 Task: Search one way flight ticket for 1 adult, 1 child, 1 infant in seat in premium economy from Hibbing: Range Regional Airport (was Chisholm-hibbing Airport) to Raleigh: Raleigh-durham International Airport on 8-5-2023. Choice of flights is Delta. Number of bags: 6 checked bags. Price is upto 76000. Outbound departure time preference is 20:00.
Action: Mouse moved to (305, 262)
Screenshot: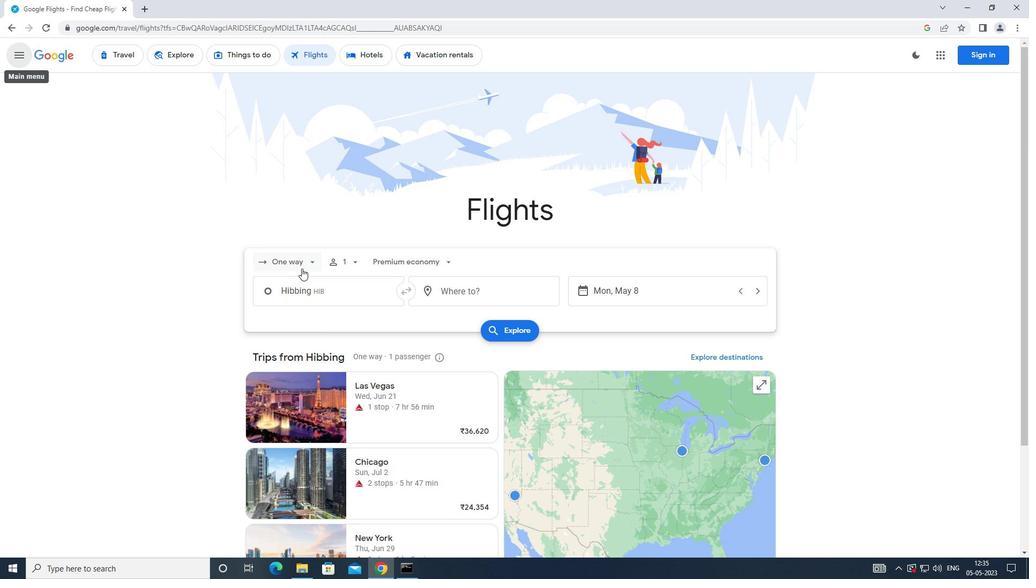 
Action: Mouse pressed left at (305, 262)
Screenshot: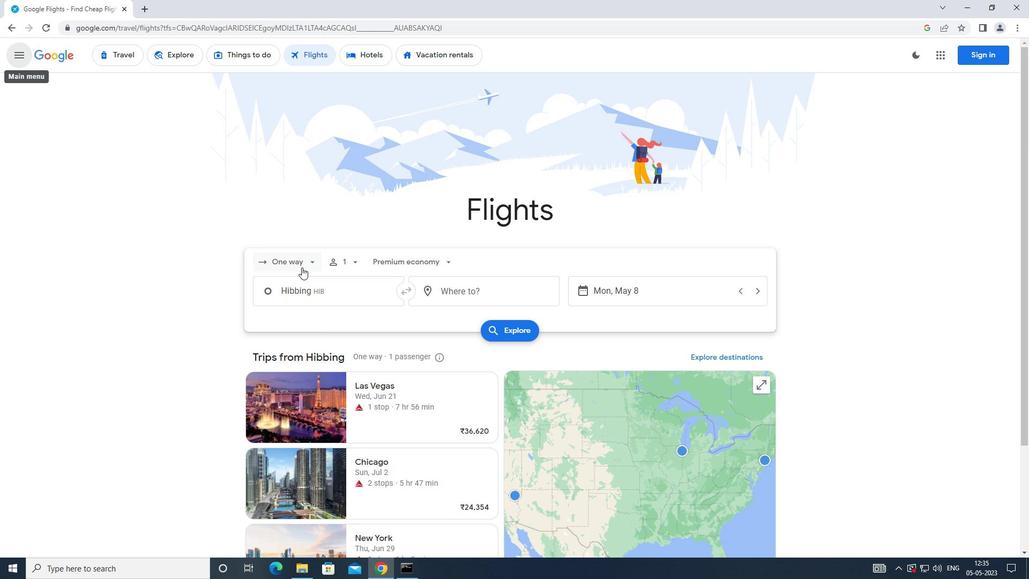 
Action: Mouse moved to (314, 310)
Screenshot: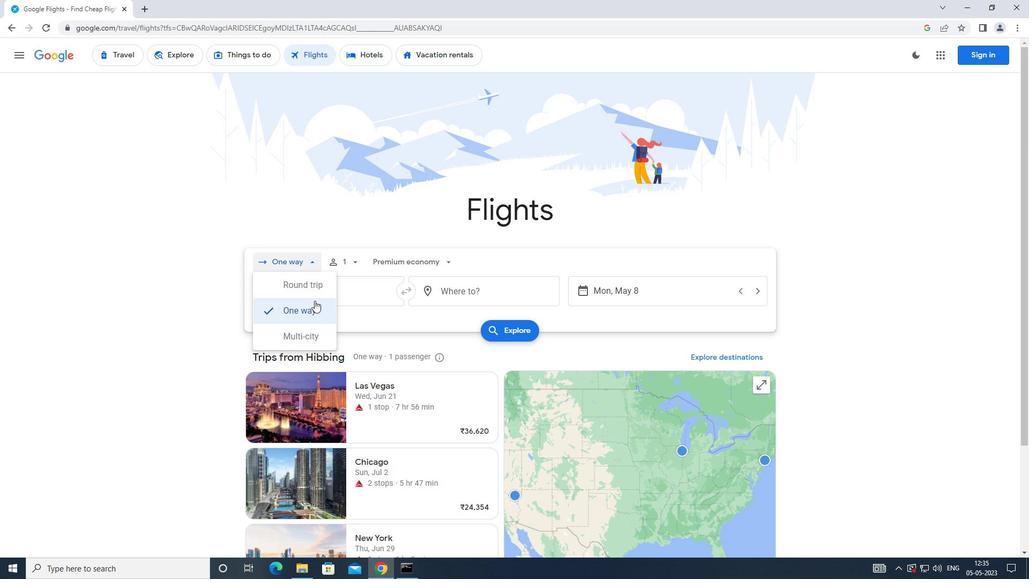 
Action: Mouse pressed left at (314, 310)
Screenshot: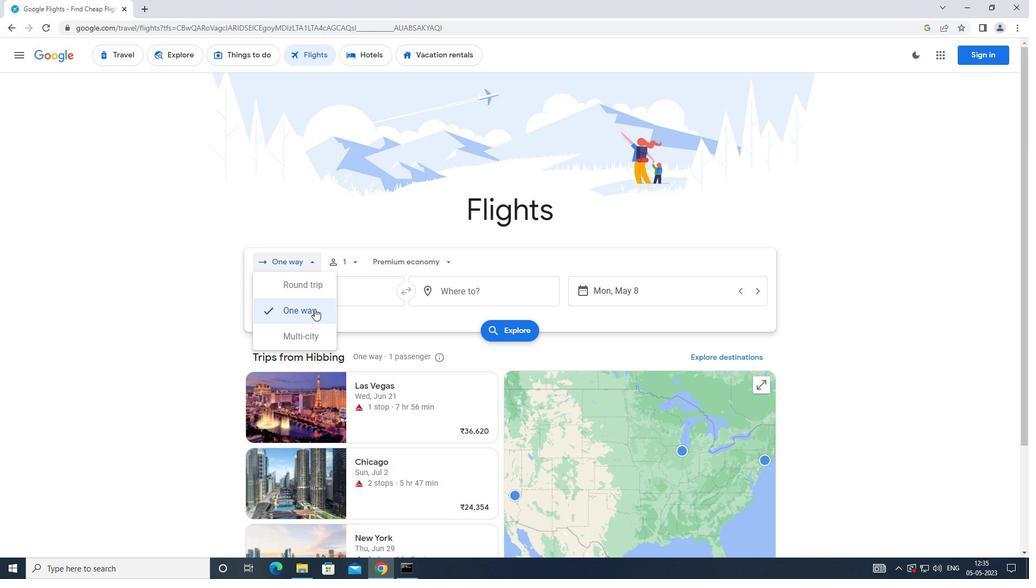
Action: Mouse moved to (346, 255)
Screenshot: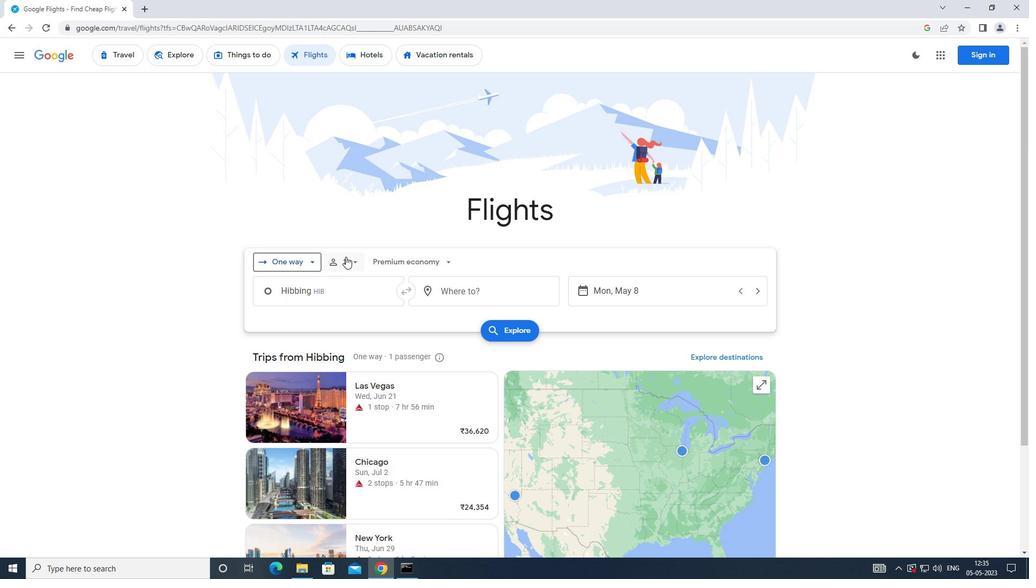 
Action: Mouse pressed left at (346, 255)
Screenshot: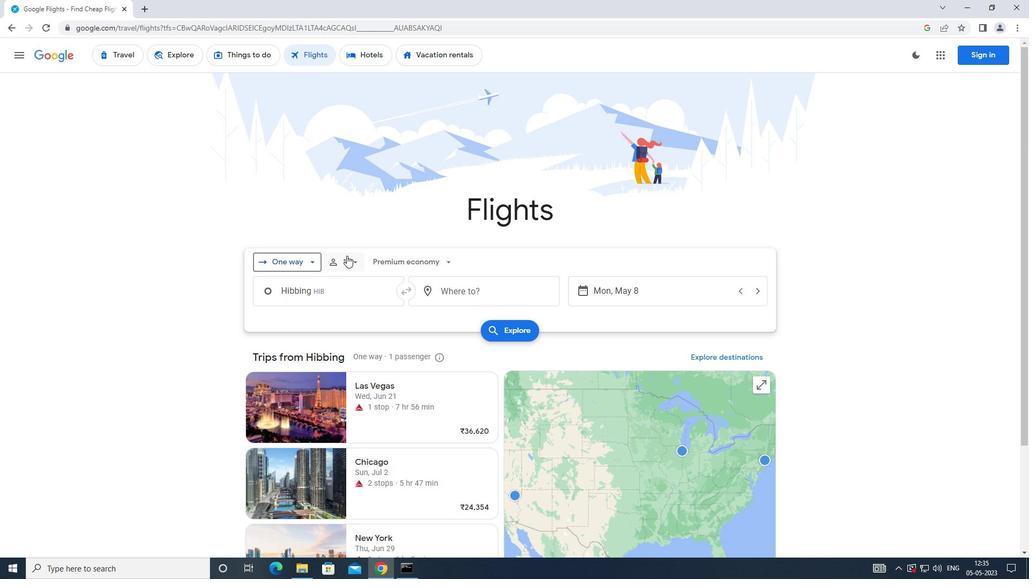 
Action: Mouse moved to (427, 318)
Screenshot: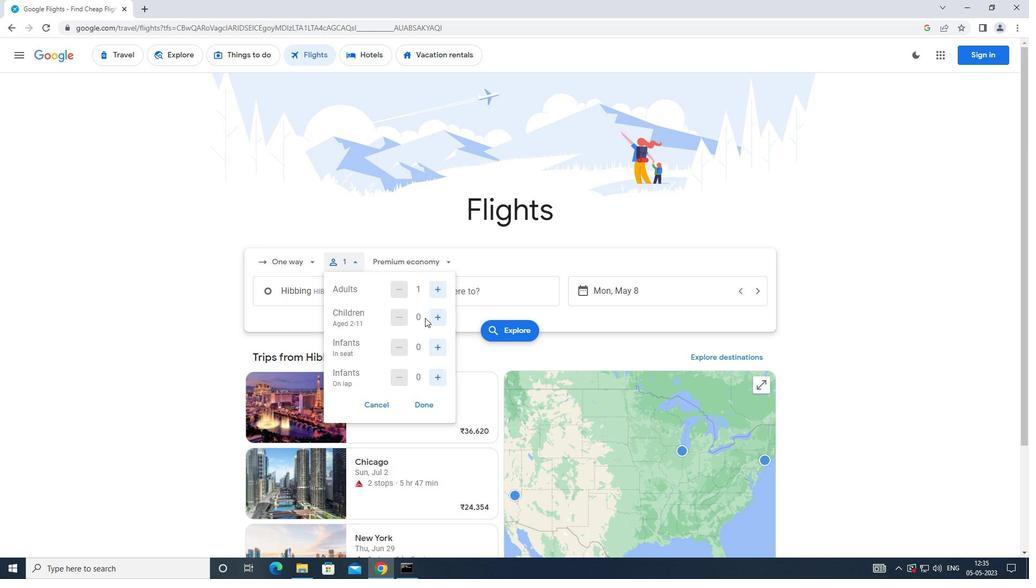 
Action: Mouse pressed left at (427, 318)
Screenshot: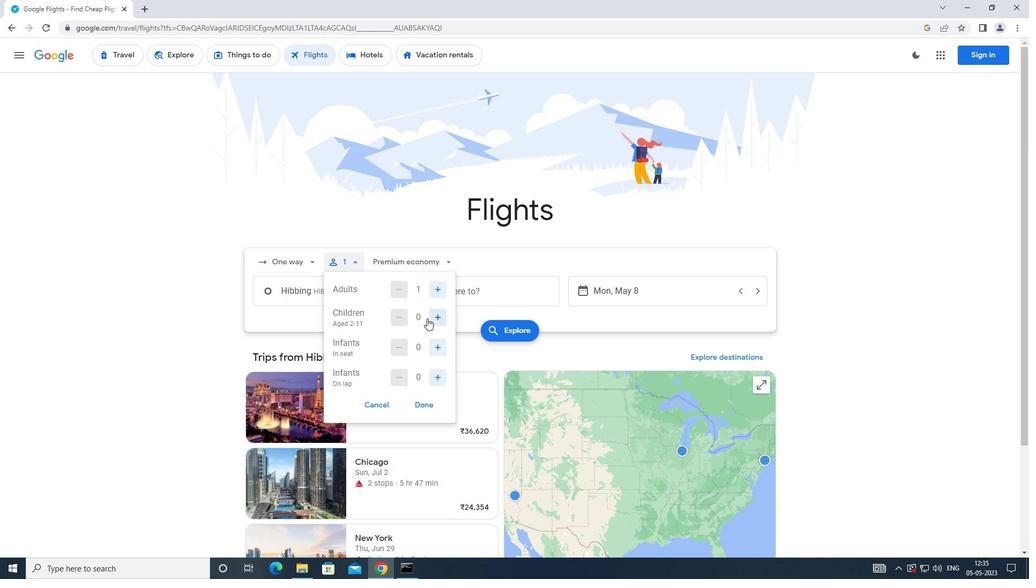 
Action: Mouse moved to (438, 341)
Screenshot: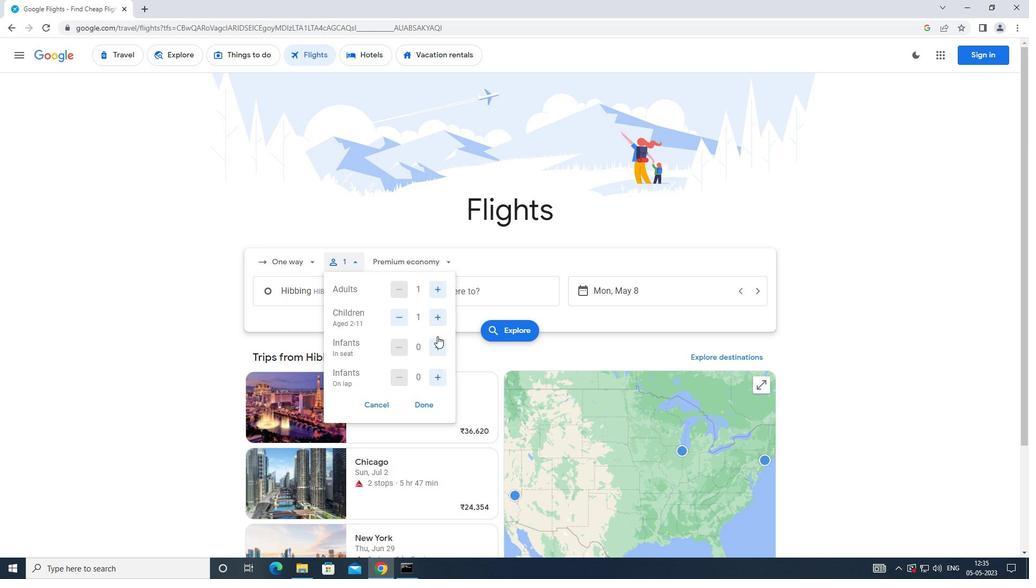 
Action: Mouse pressed left at (438, 341)
Screenshot: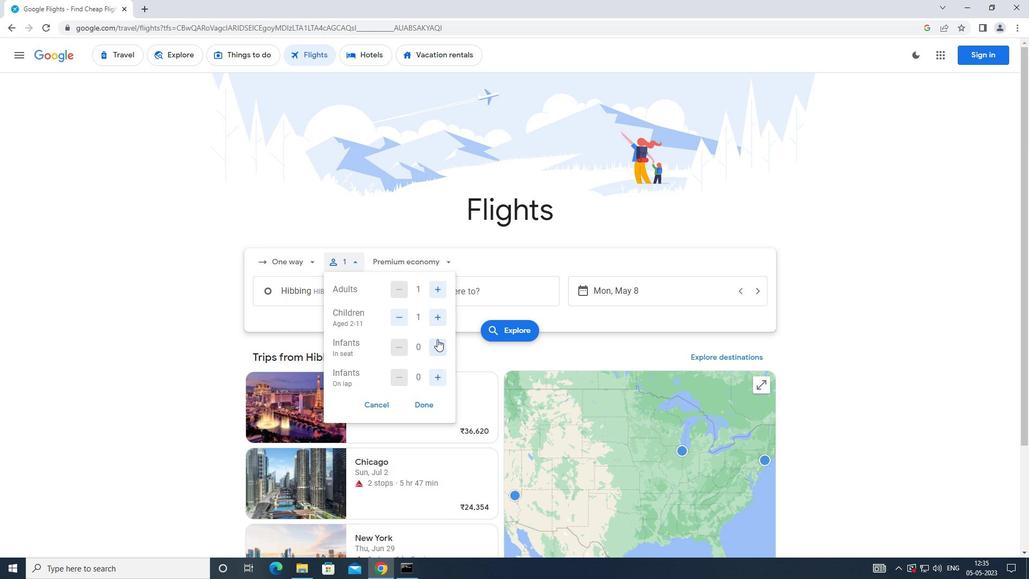 
Action: Mouse moved to (420, 407)
Screenshot: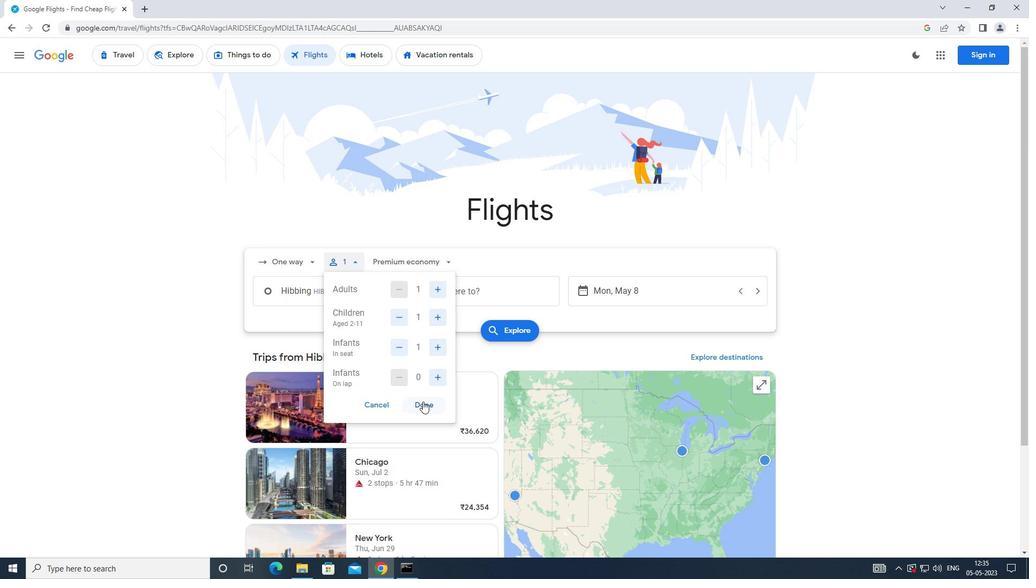
Action: Mouse pressed left at (420, 407)
Screenshot: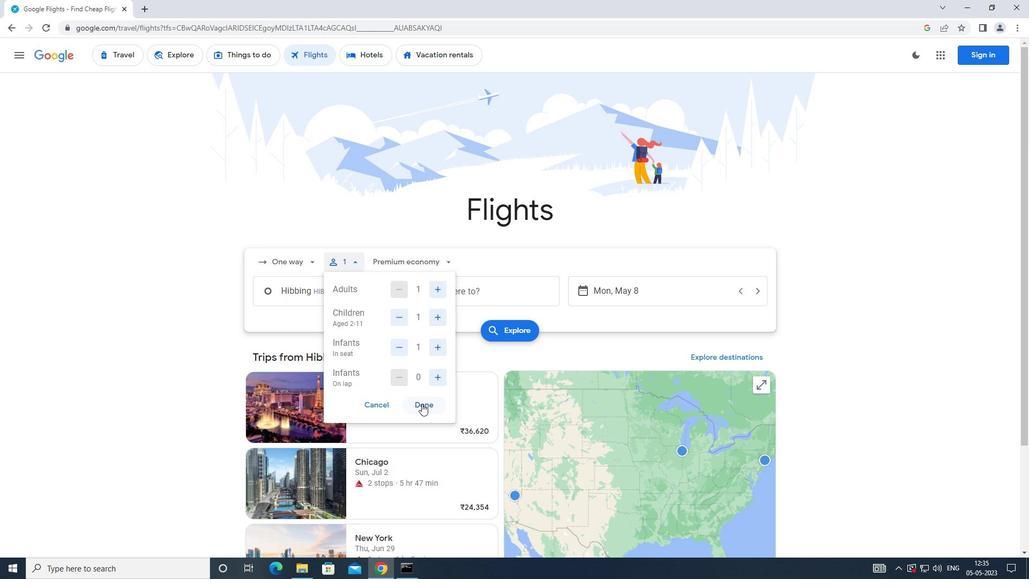 
Action: Mouse moved to (410, 253)
Screenshot: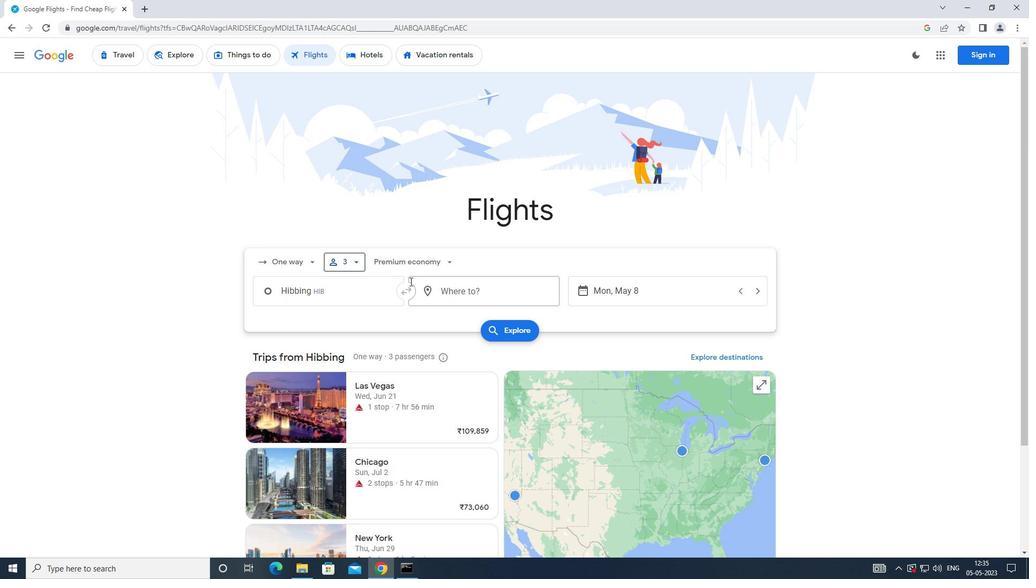 
Action: Mouse pressed left at (410, 253)
Screenshot: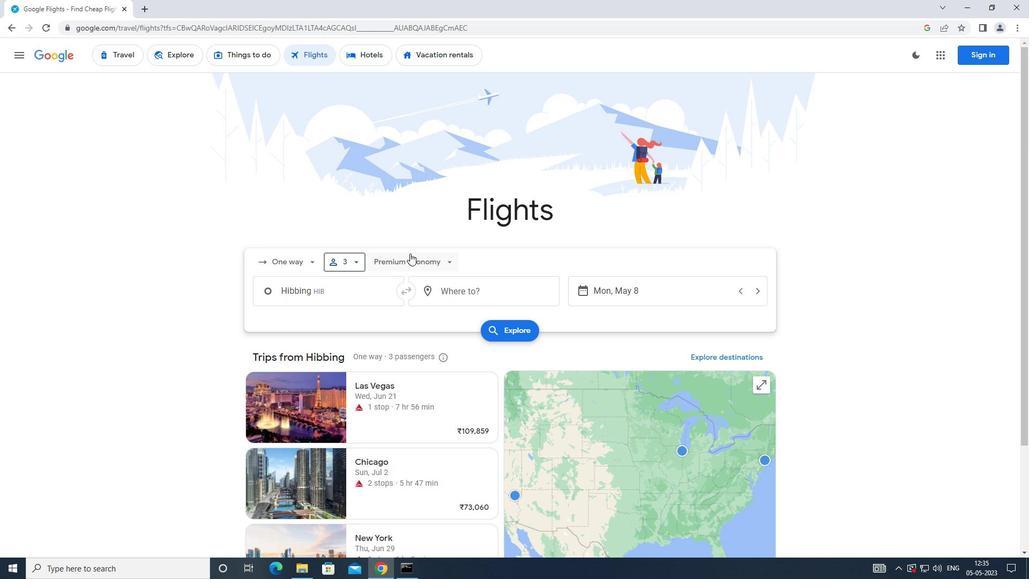 
Action: Mouse moved to (425, 309)
Screenshot: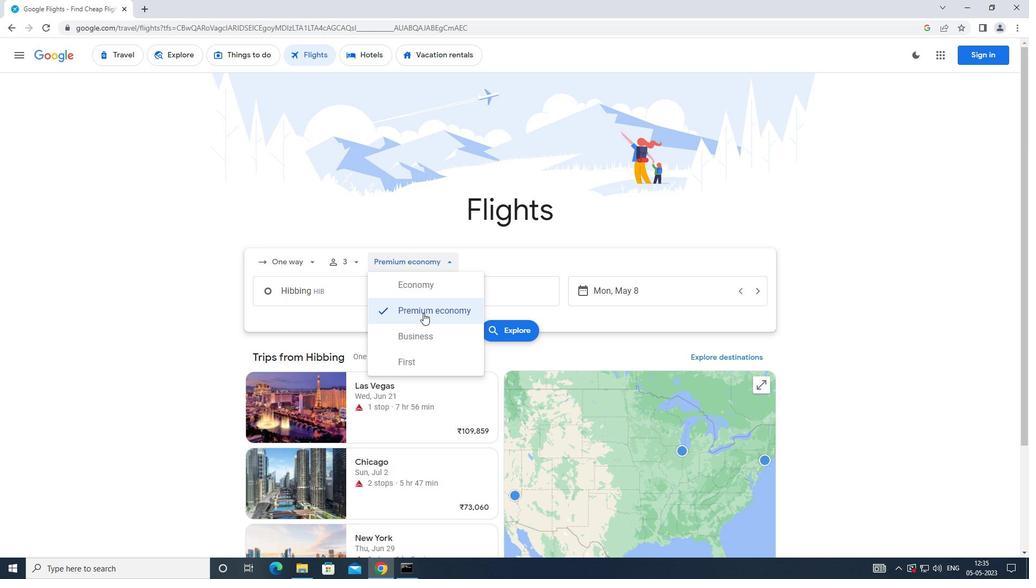
Action: Mouse pressed left at (425, 309)
Screenshot: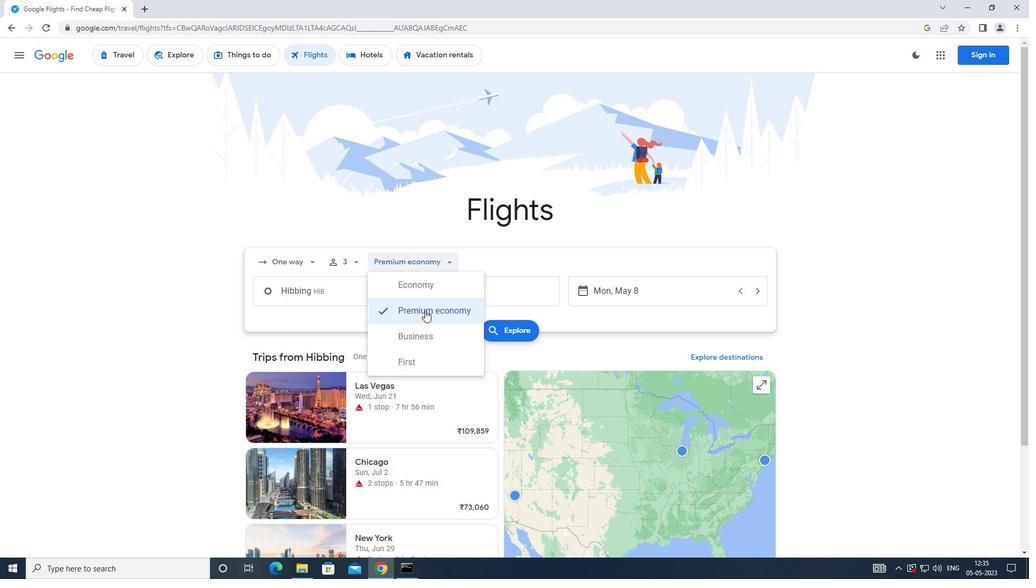 
Action: Mouse moved to (348, 288)
Screenshot: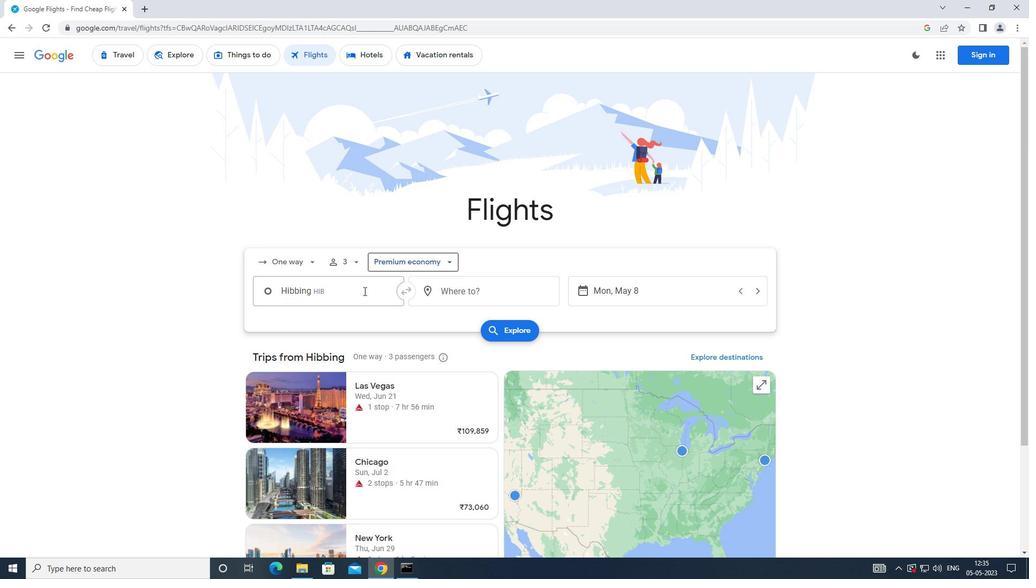 
Action: Mouse pressed left at (348, 288)
Screenshot: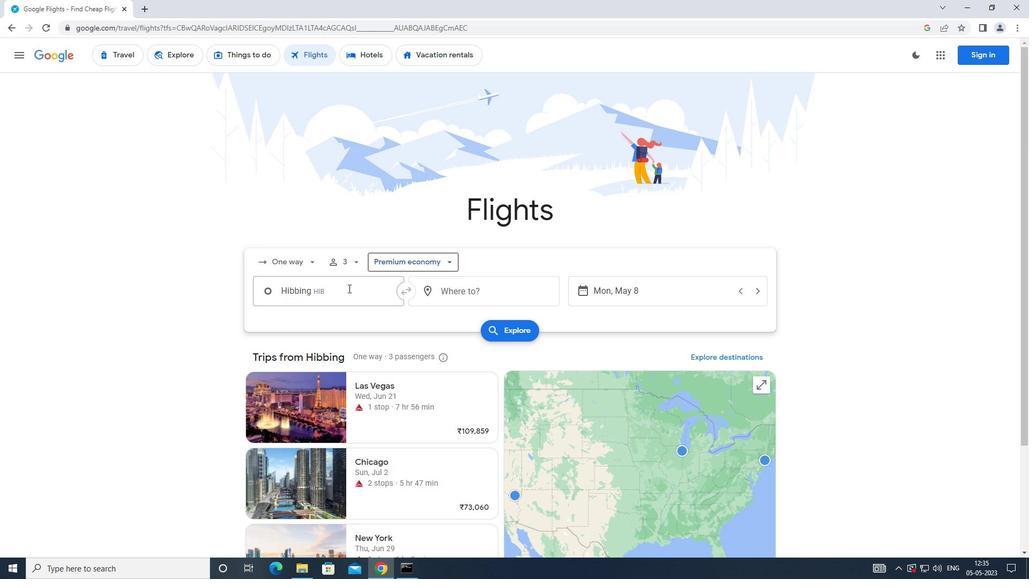 
Action: Mouse moved to (347, 288)
Screenshot: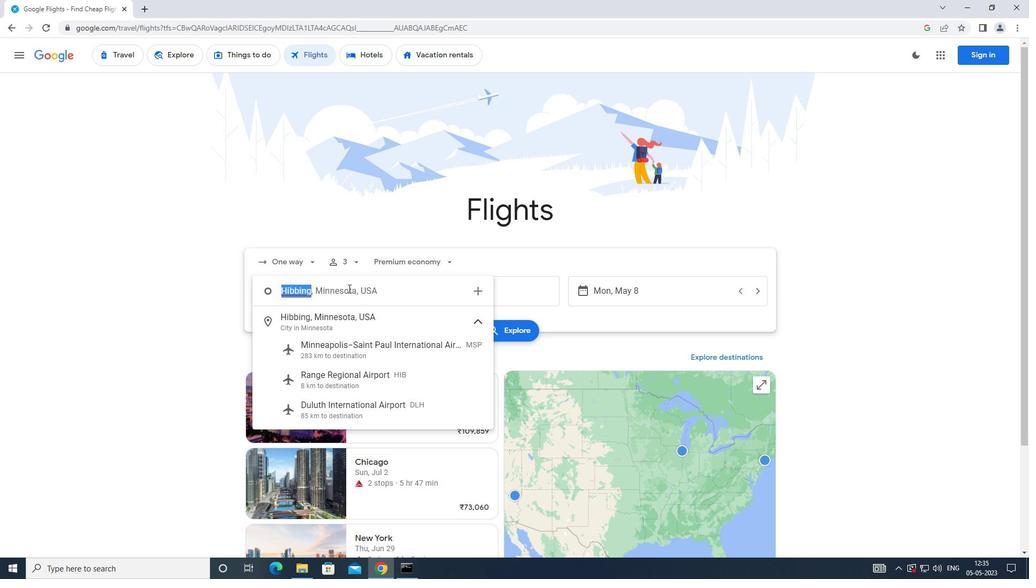 
Action: Key pressed <Key.caps_lock>r<Key.caps_lock>ange
Screenshot: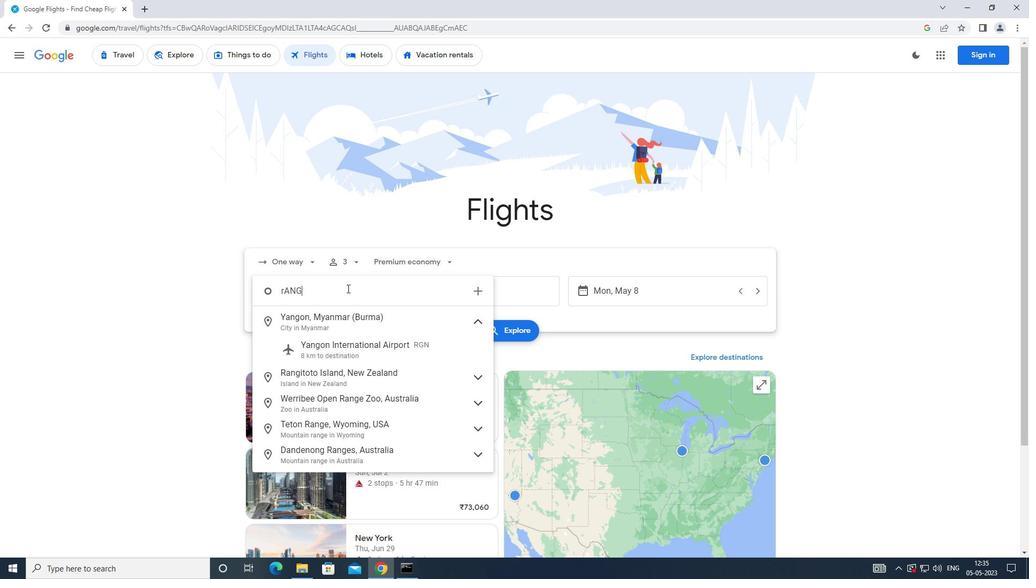 
Action: Mouse moved to (344, 457)
Screenshot: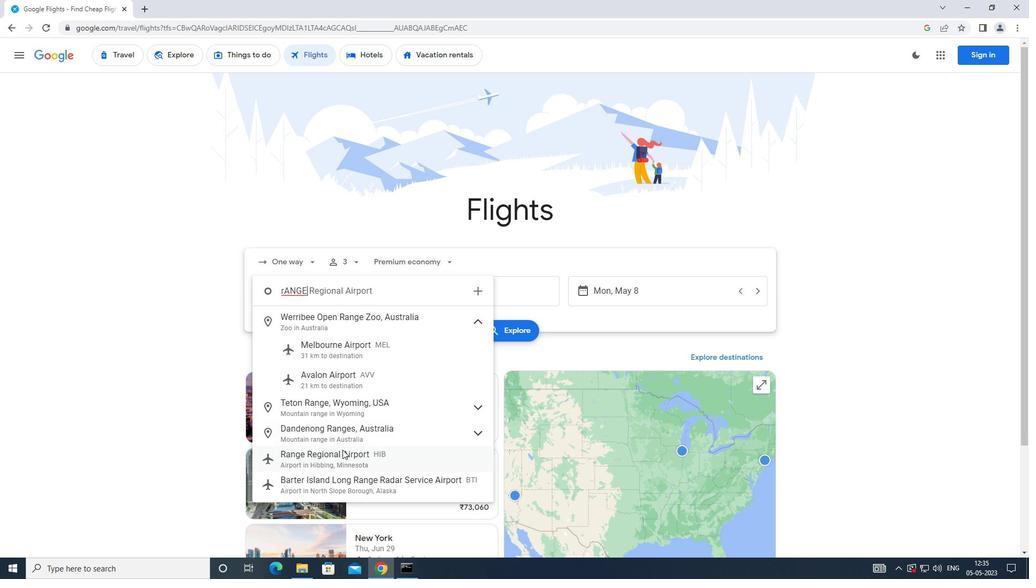 
Action: Mouse pressed left at (344, 457)
Screenshot: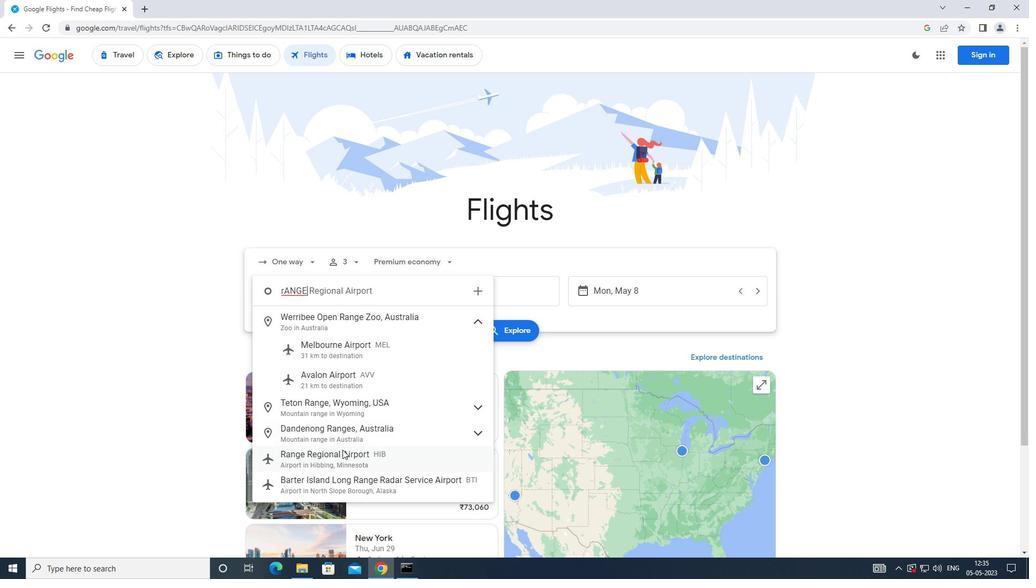 
Action: Mouse moved to (455, 295)
Screenshot: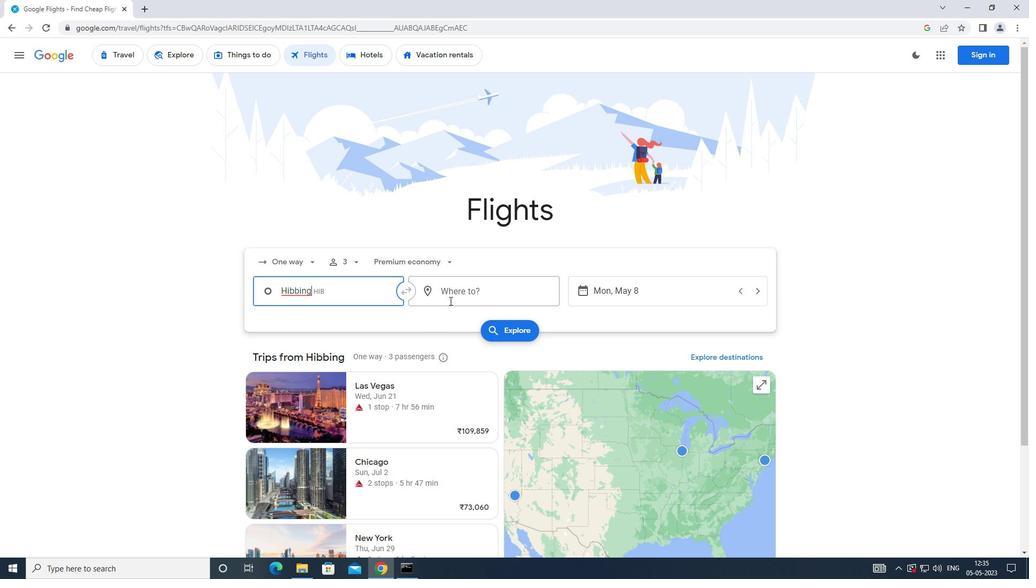 
Action: Mouse pressed left at (455, 295)
Screenshot: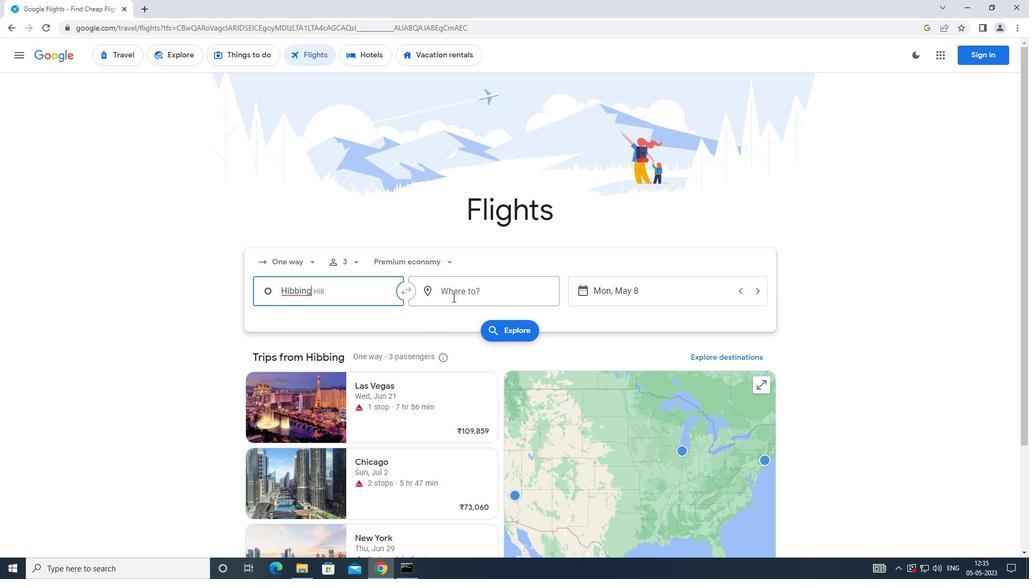
Action: Mouse moved to (441, 308)
Screenshot: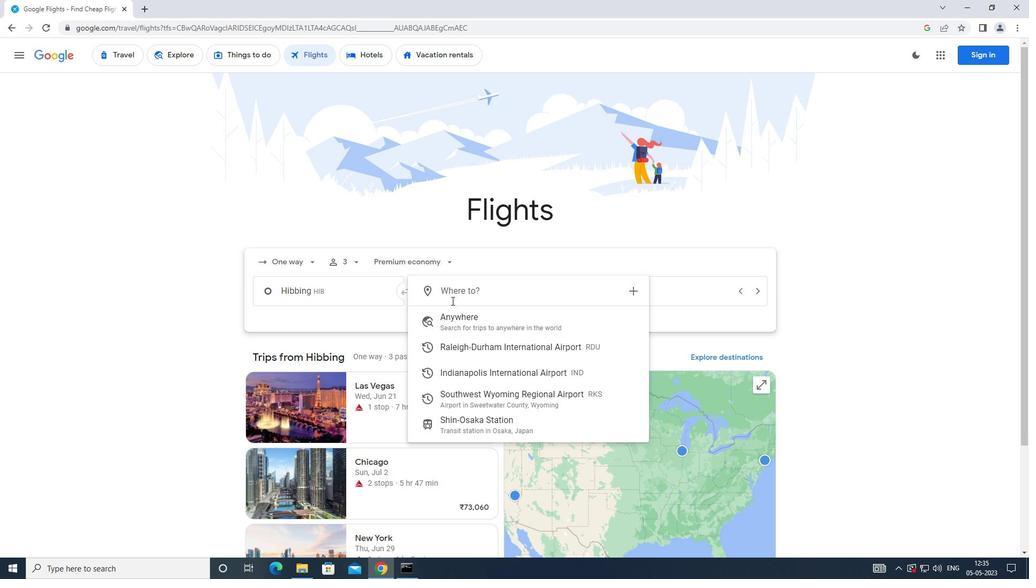 
Action: Key pressed <Key.caps_lock>r<Key.caps_lock>aleigh
Screenshot: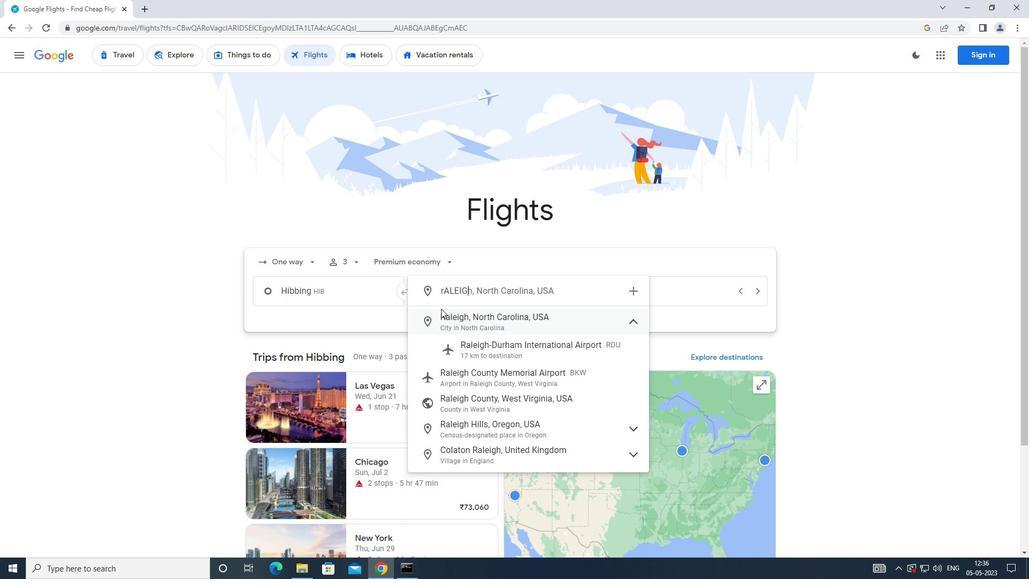 
Action: Mouse moved to (471, 349)
Screenshot: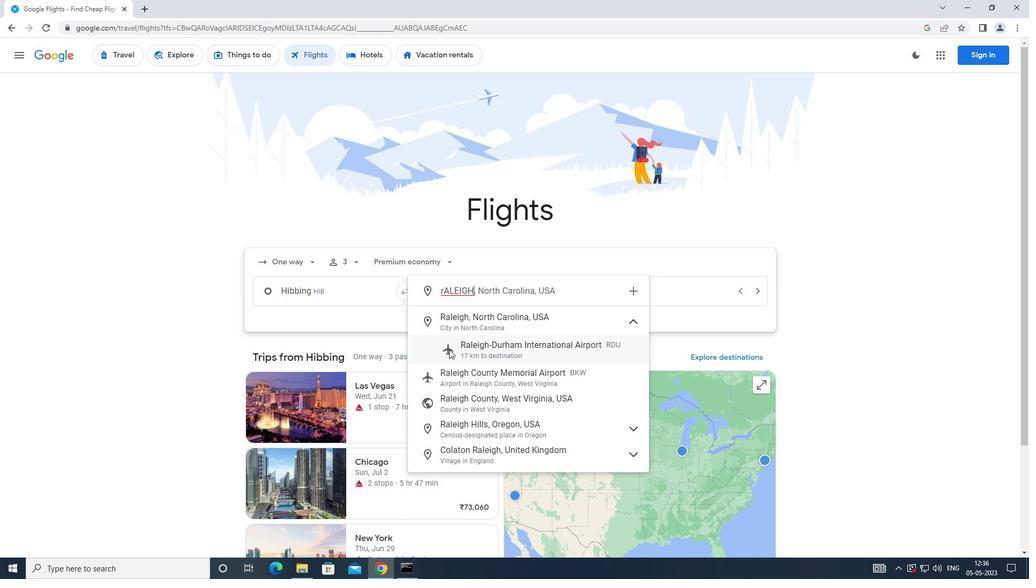 
Action: Mouse pressed left at (471, 349)
Screenshot: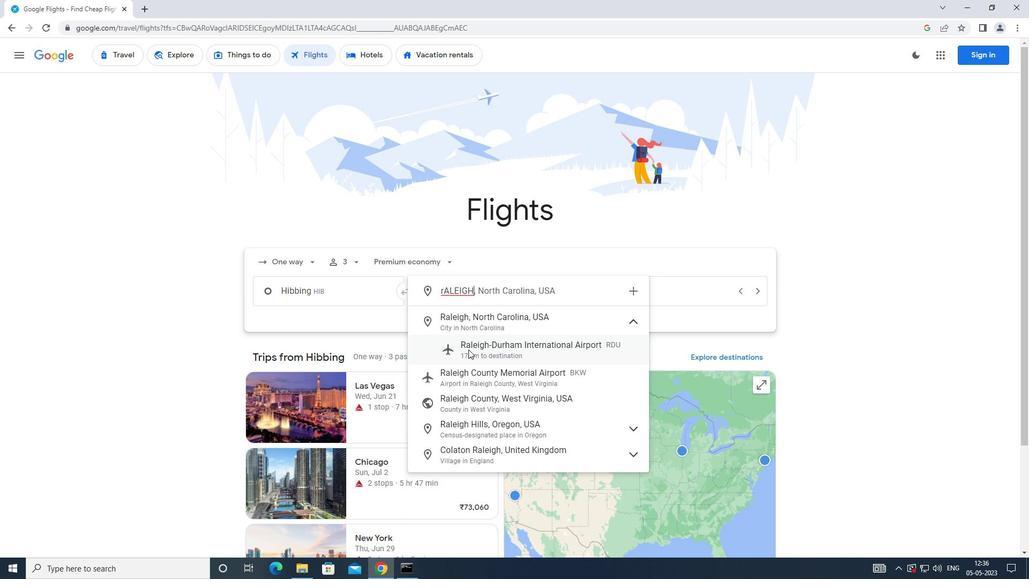 
Action: Mouse moved to (599, 297)
Screenshot: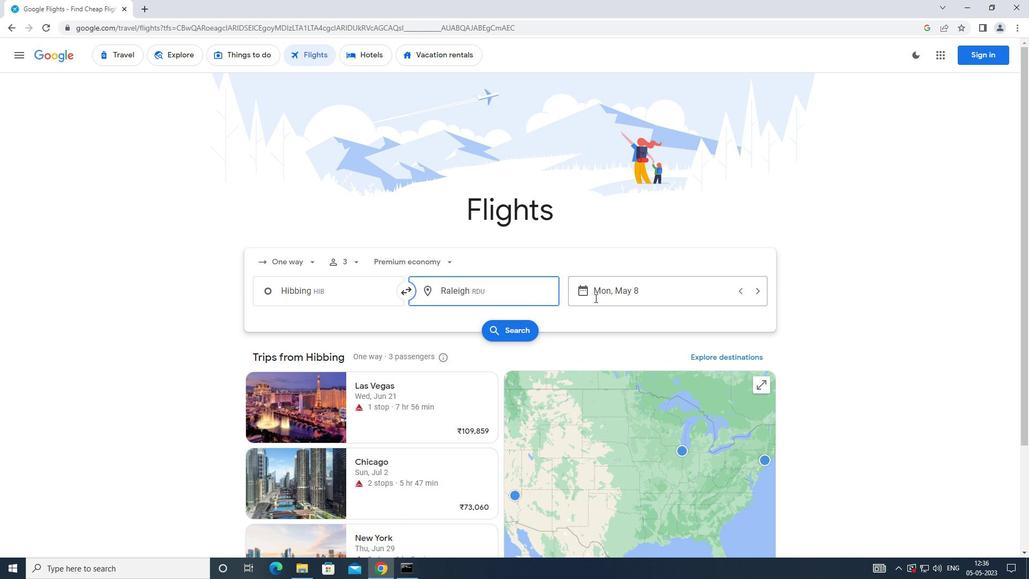 
Action: Mouse pressed left at (599, 297)
Screenshot: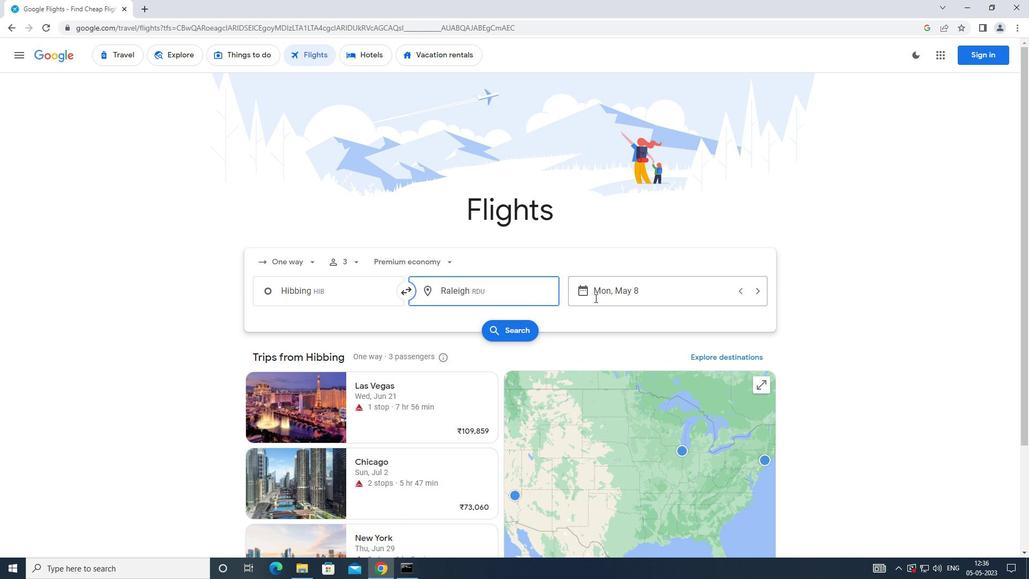 
Action: Mouse moved to (419, 391)
Screenshot: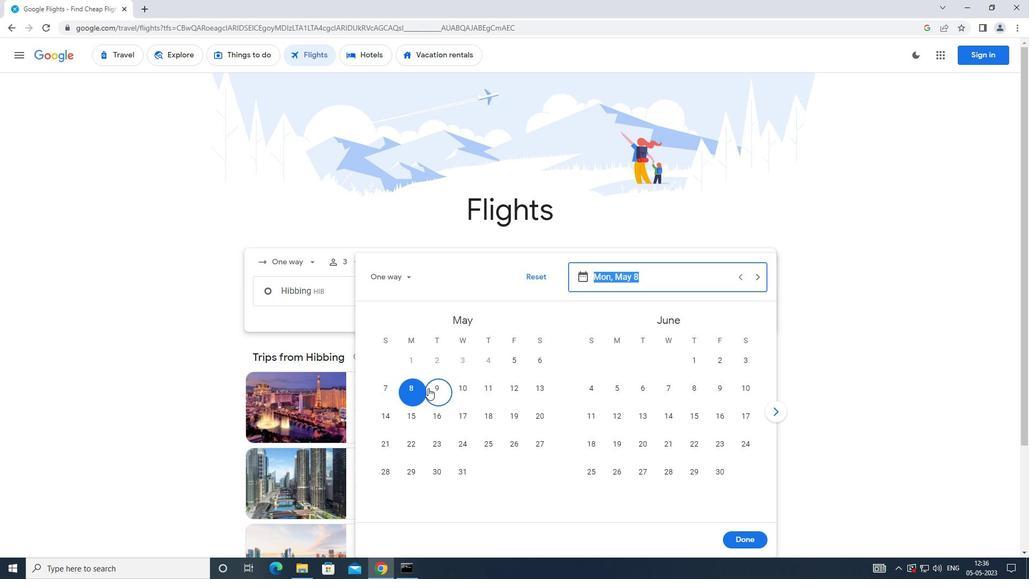 
Action: Mouse pressed left at (419, 391)
Screenshot: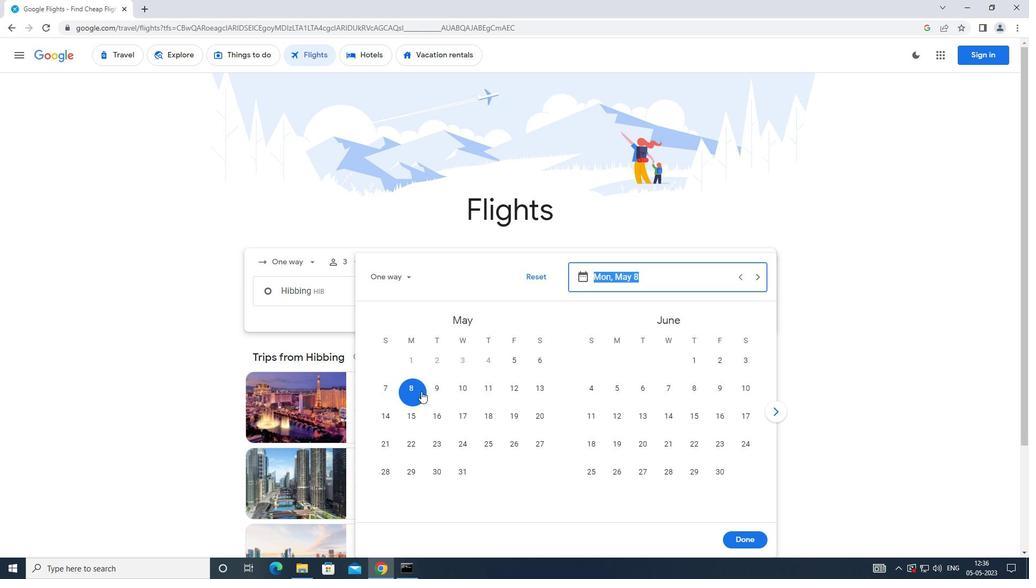 
Action: Mouse moved to (736, 532)
Screenshot: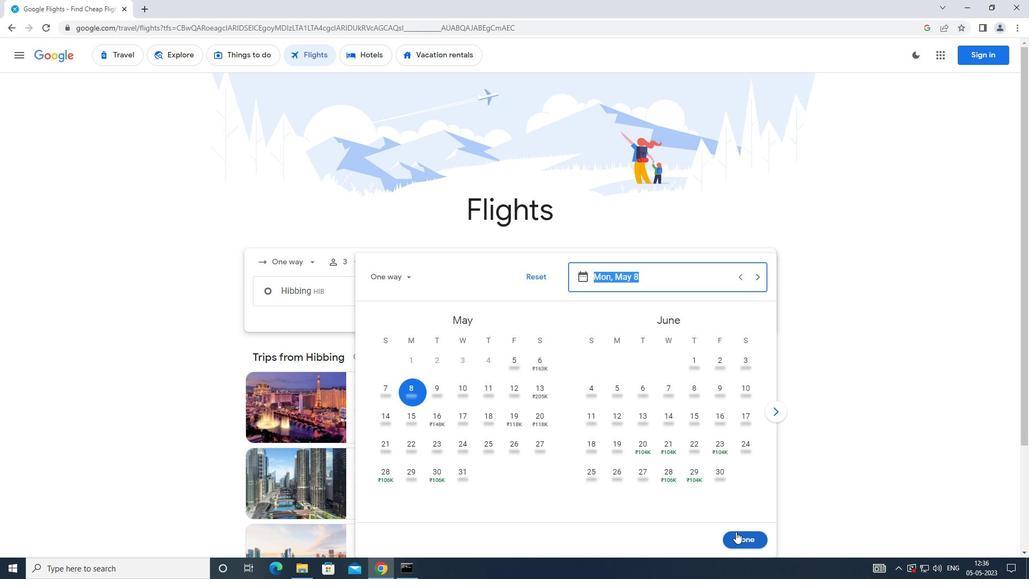 
Action: Mouse pressed left at (736, 532)
Screenshot: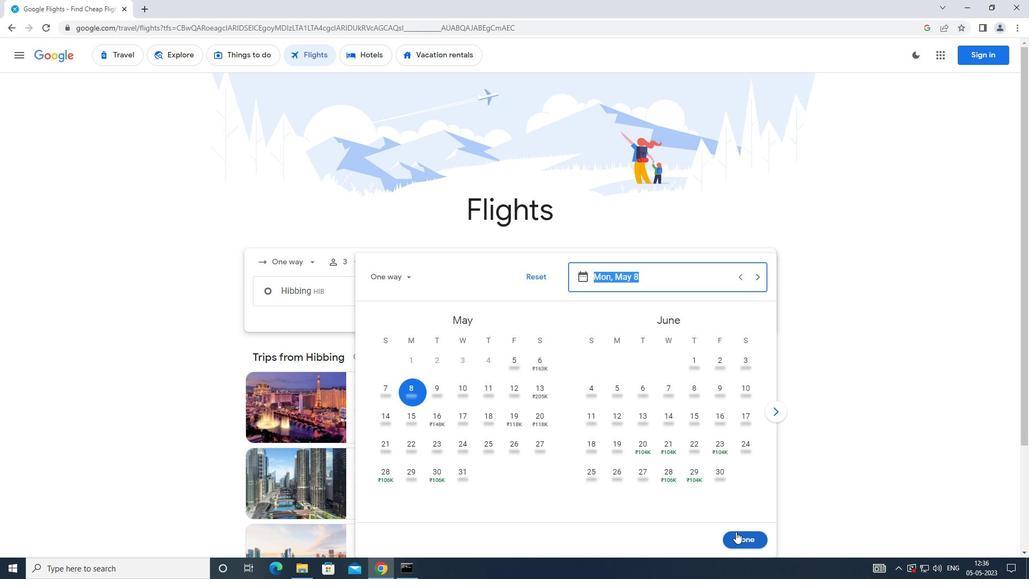 
Action: Mouse moved to (506, 327)
Screenshot: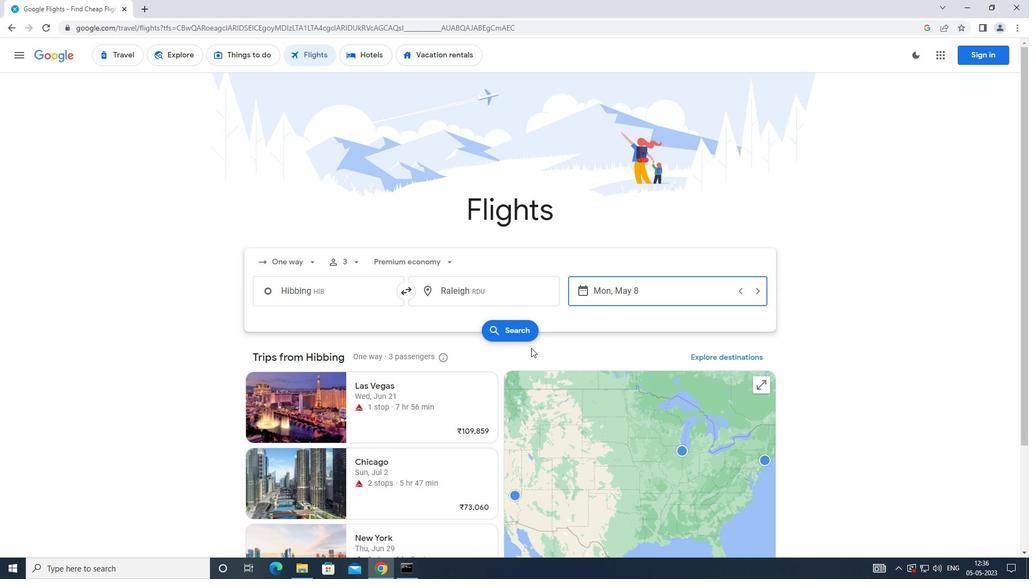 
Action: Mouse pressed left at (506, 327)
Screenshot: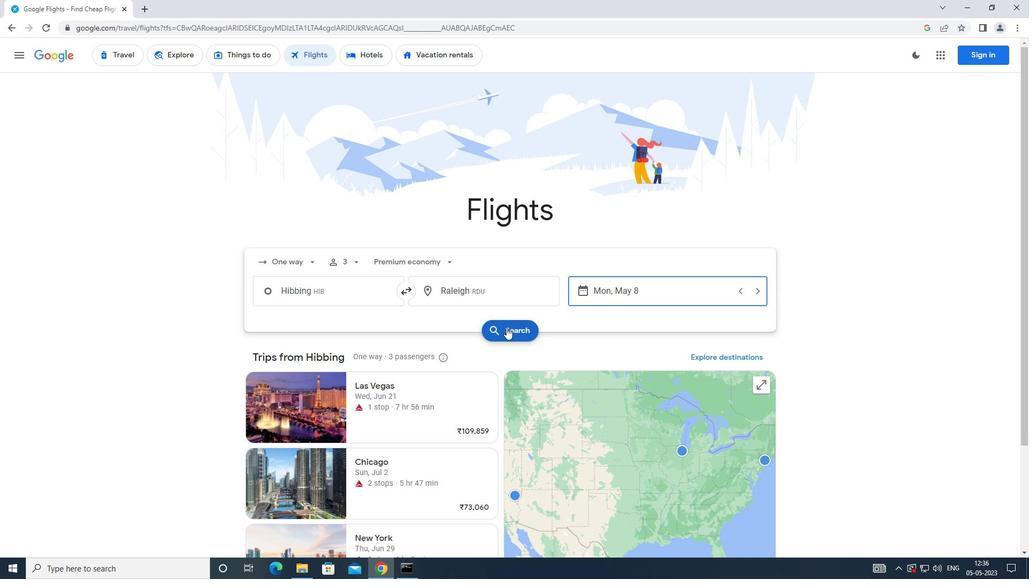 
Action: Mouse moved to (258, 149)
Screenshot: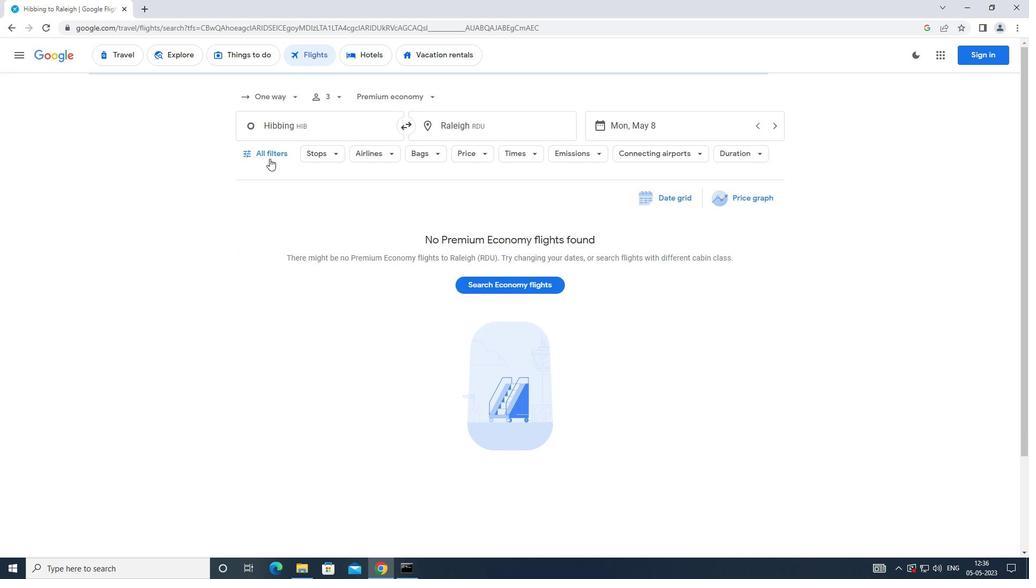 
Action: Mouse pressed left at (258, 149)
Screenshot: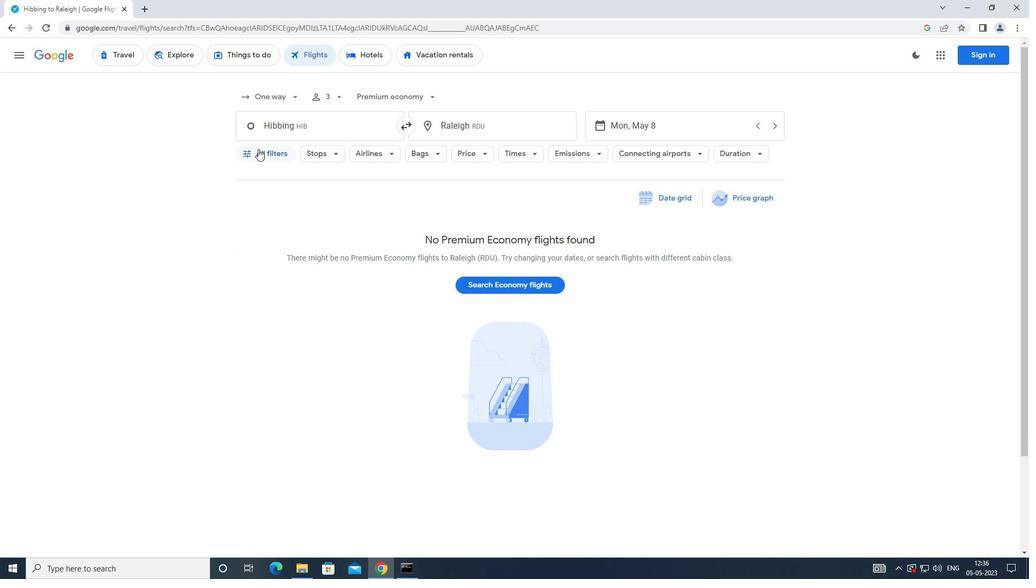 
Action: Mouse moved to (395, 381)
Screenshot: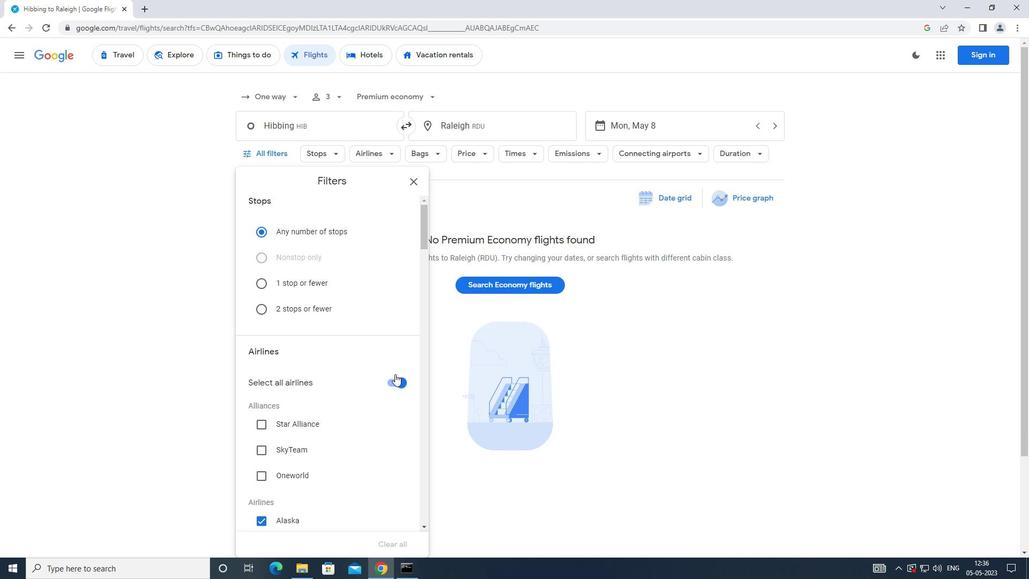 
Action: Mouse pressed left at (395, 381)
Screenshot: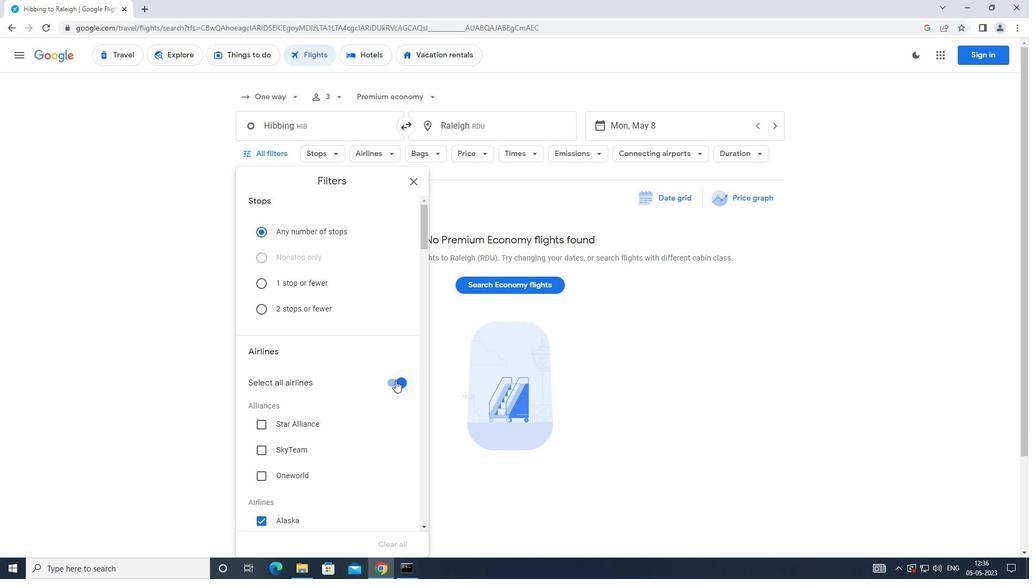 
Action: Mouse moved to (360, 341)
Screenshot: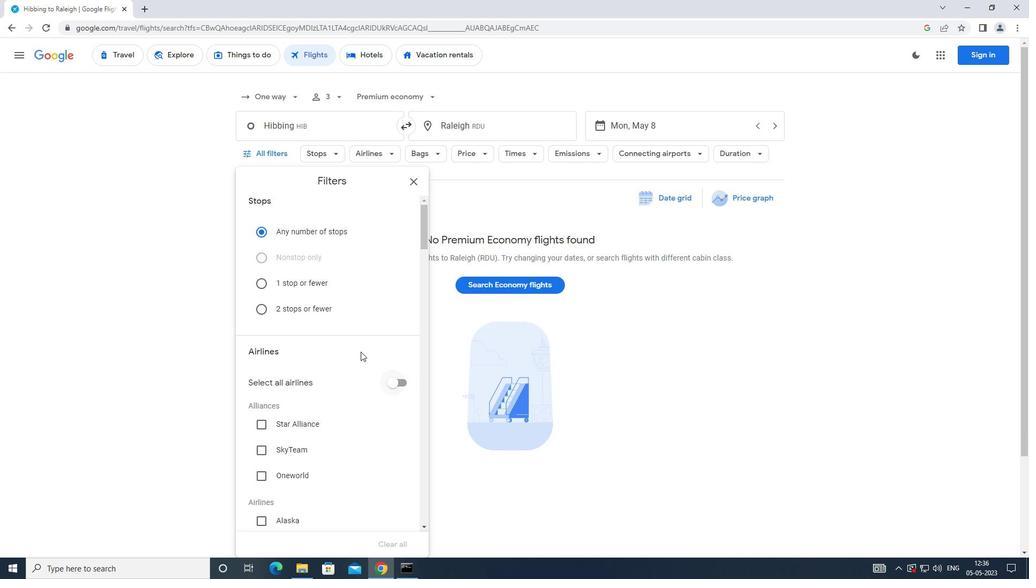 
Action: Mouse scrolled (360, 340) with delta (0, 0)
Screenshot: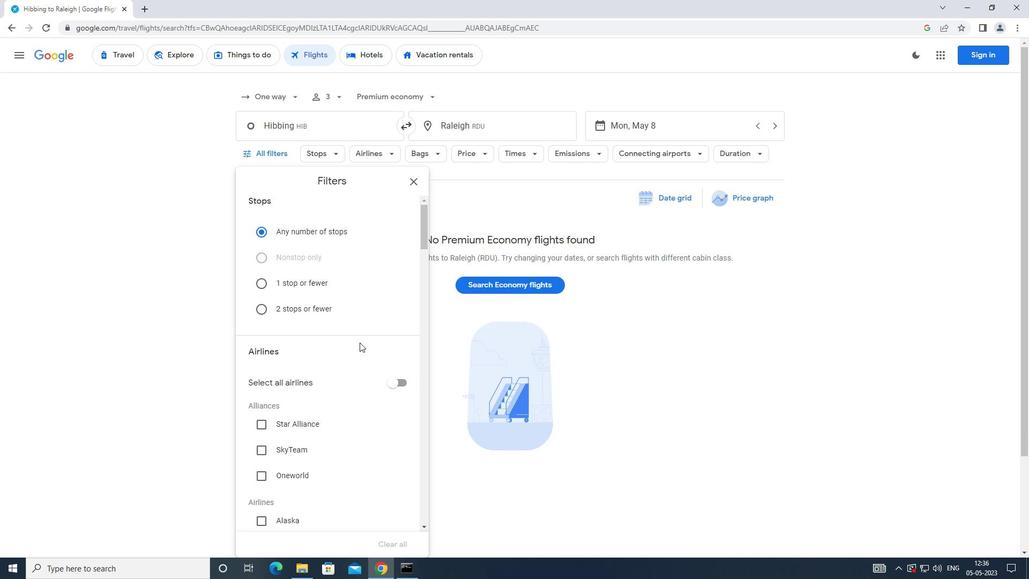 
Action: Mouse scrolled (360, 340) with delta (0, 0)
Screenshot: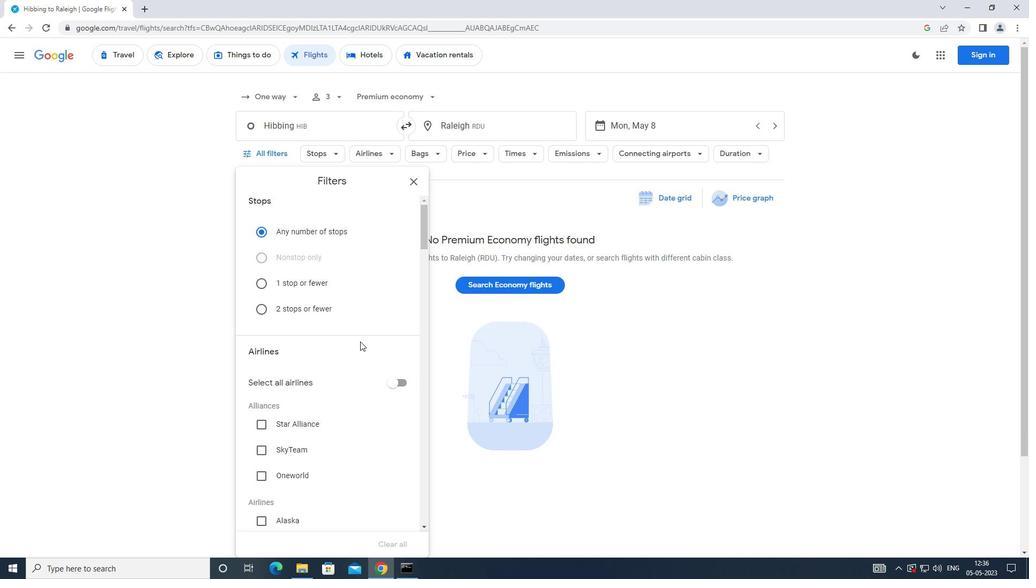 
Action: Mouse scrolled (360, 340) with delta (0, 0)
Screenshot: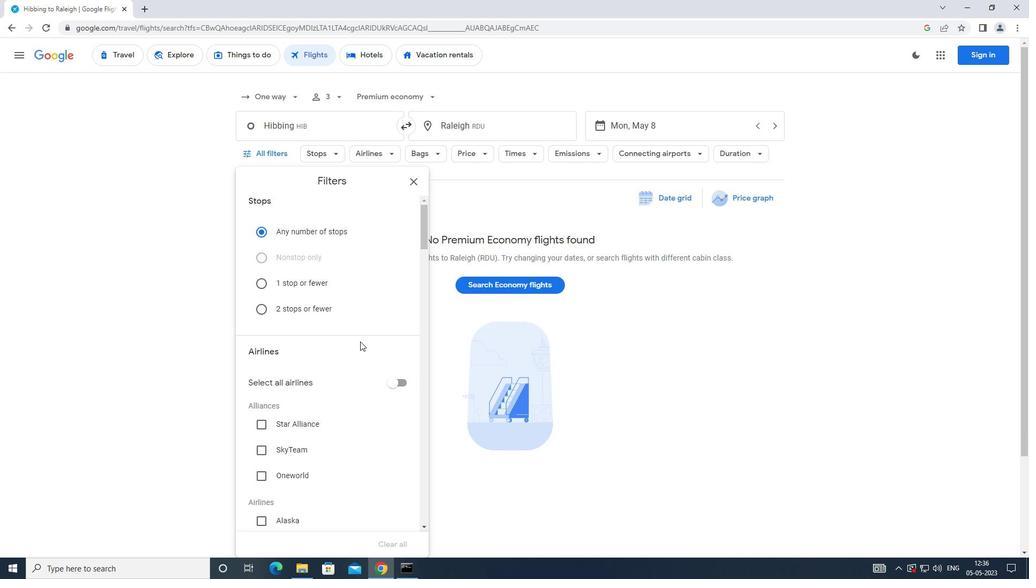 
Action: Mouse scrolled (360, 340) with delta (0, 0)
Screenshot: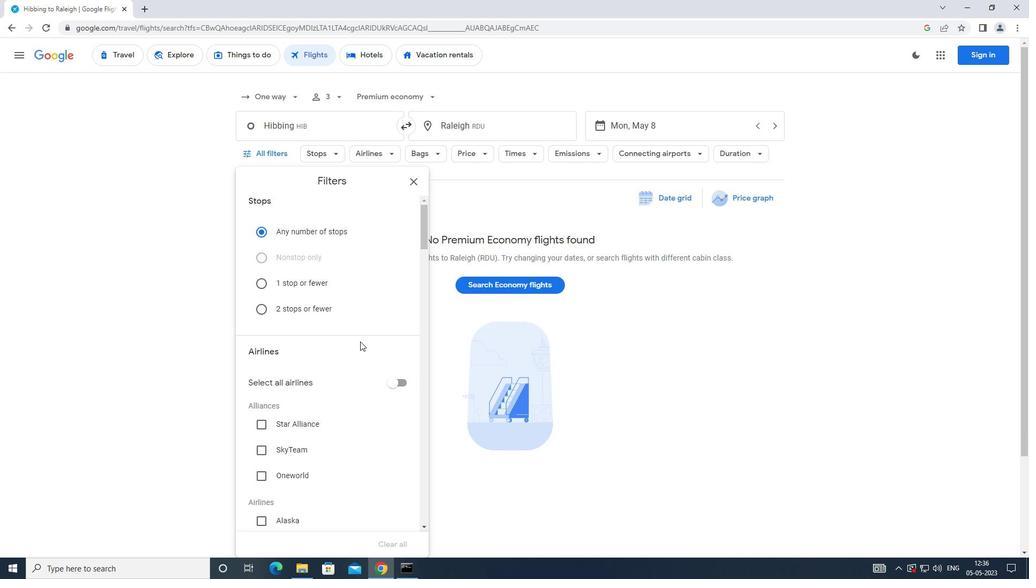 
Action: Mouse moved to (268, 354)
Screenshot: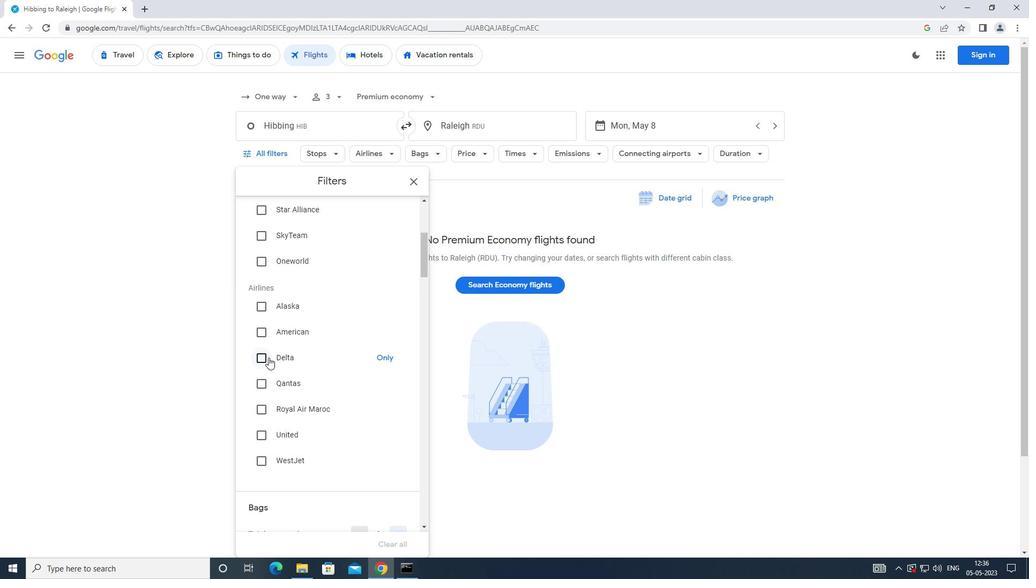 
Action: Mouse pressed left at (268, 354)
Screenshot: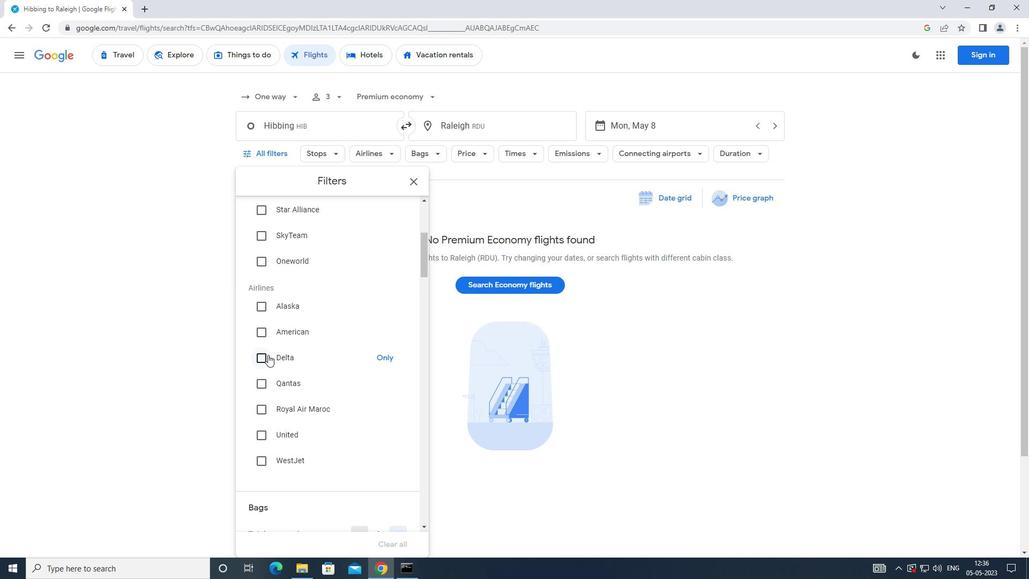 
Action: Mouse moved to (322, 352)
Screenshot: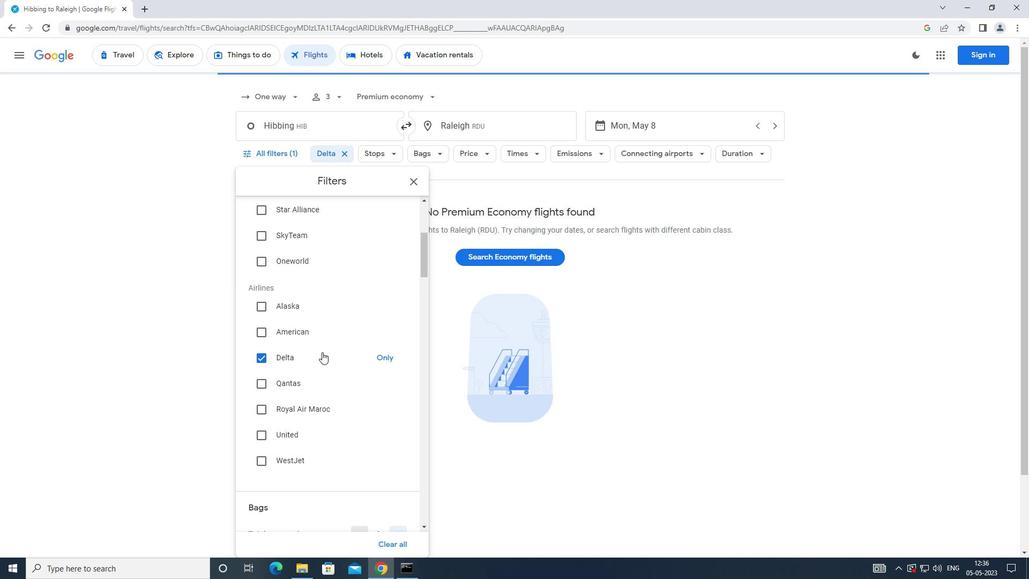 
Action: Mouse scrolled (322, 351) with delta (0, 0)
Screenshot: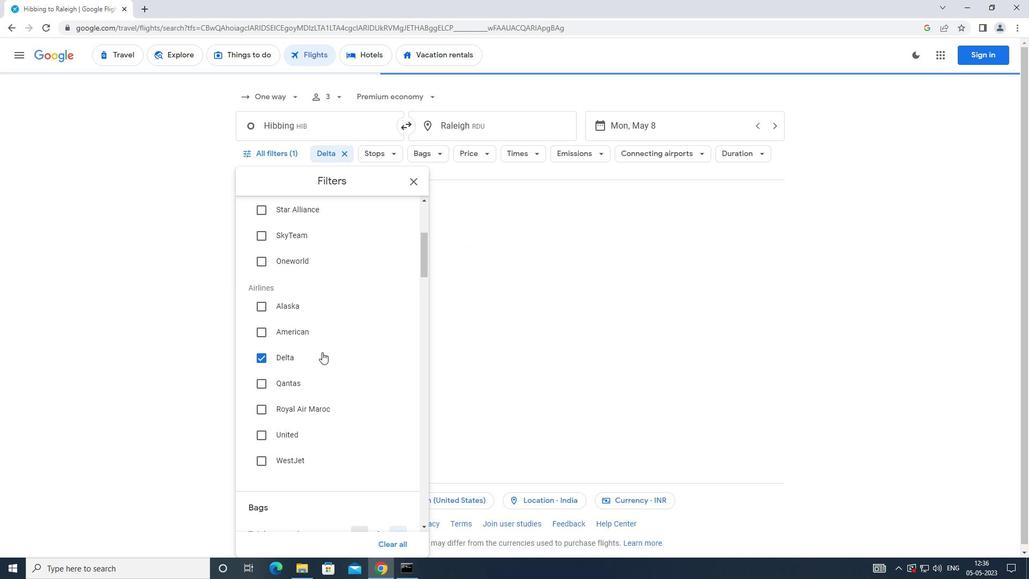 
Action: Mouse scrolled (322, 351) with delta (0, 0)
Screenshot: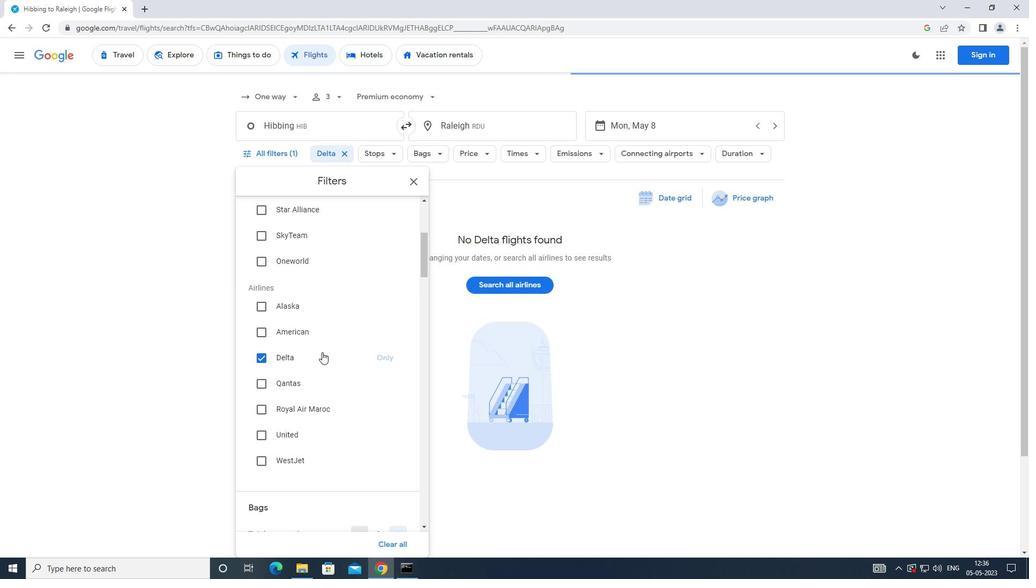 
Action: Mouse scrolled (322, 351) with delta (0, 0)
Screenshot: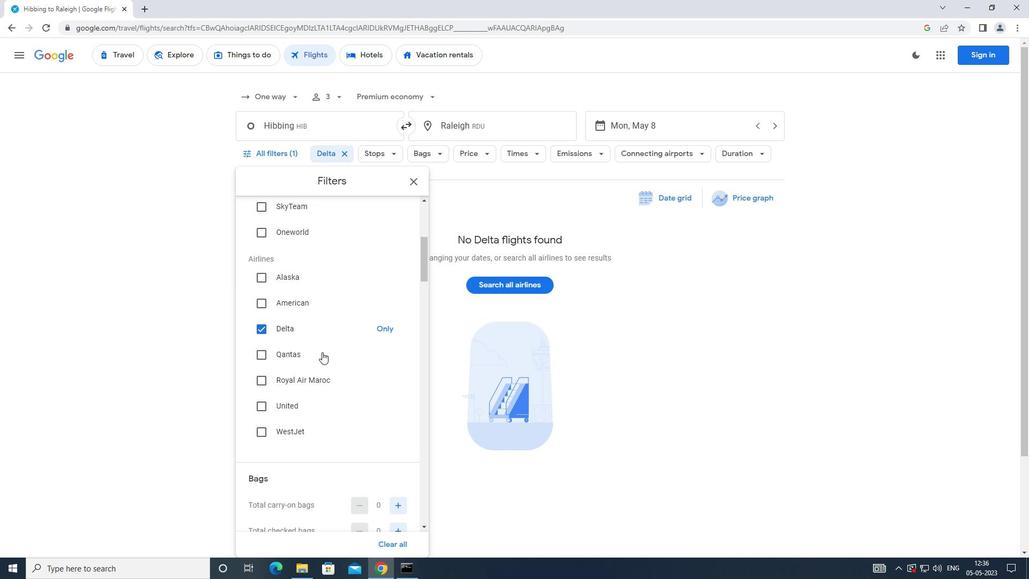 
Action: Mouse moved to (393, 401)
Screenshot: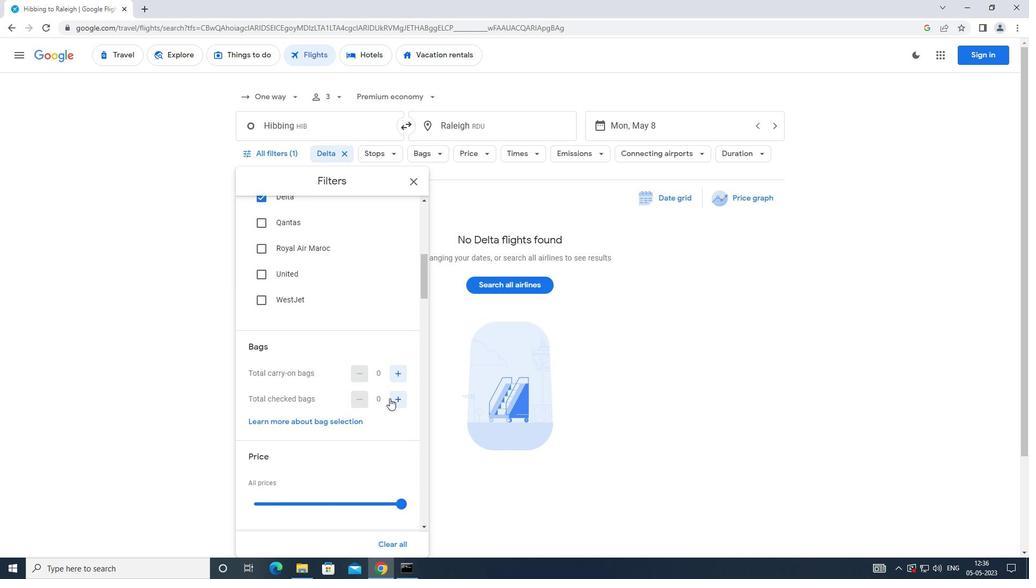 
Action: Mouse pressed left at (393, 401)
Screenshot: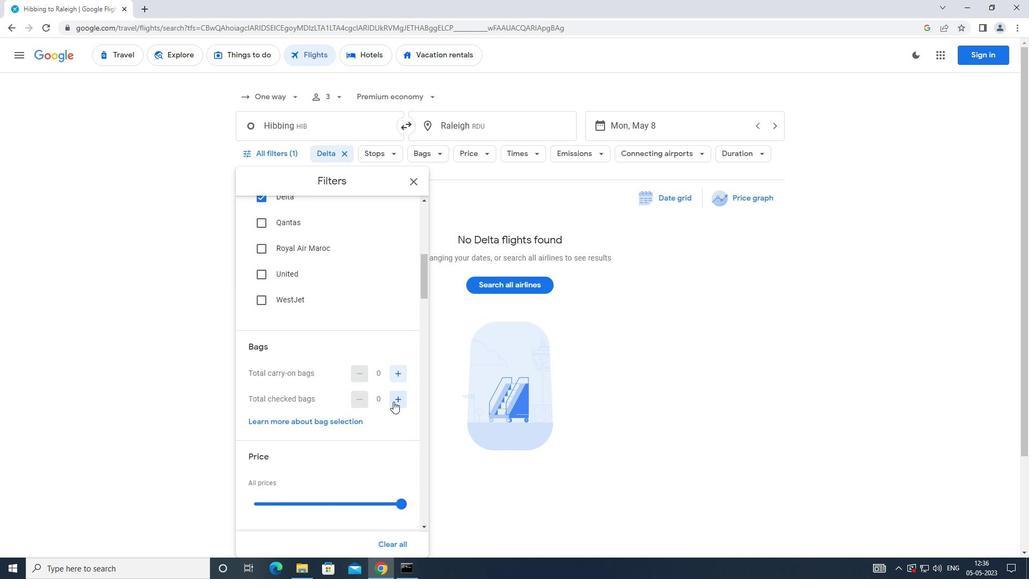 
Action: Mouse pressed left at (393, 401)
Screenshot: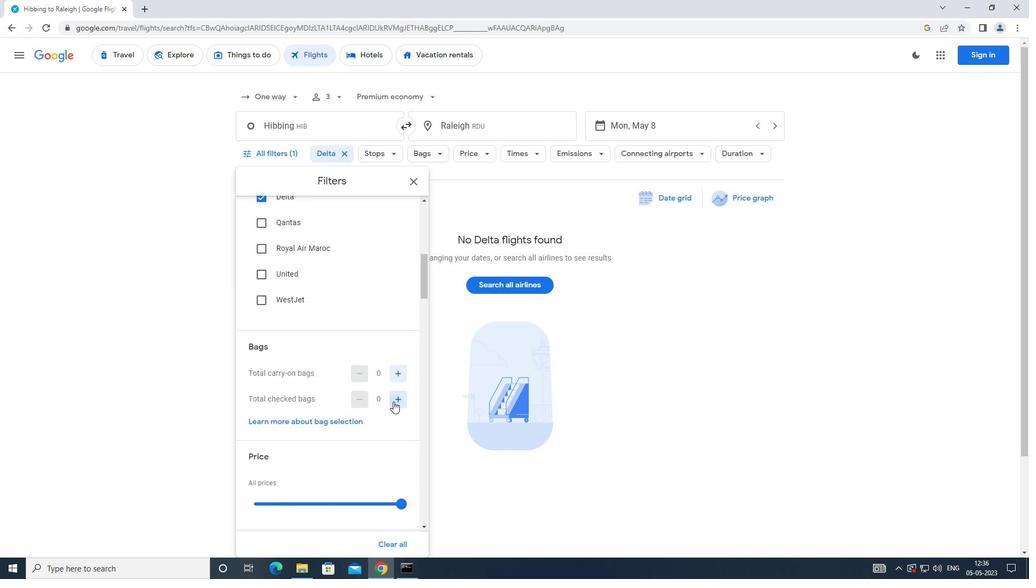 
Action: Mouse pressed left at (393, 401)
Screenshot: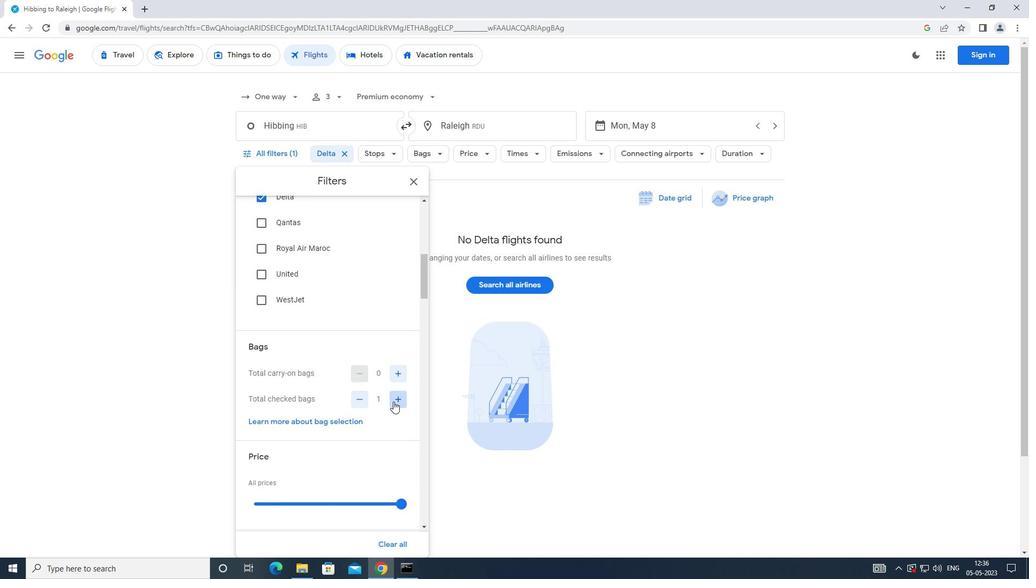 
Action: Mouse pressed left at (393, 401)
Screenshot: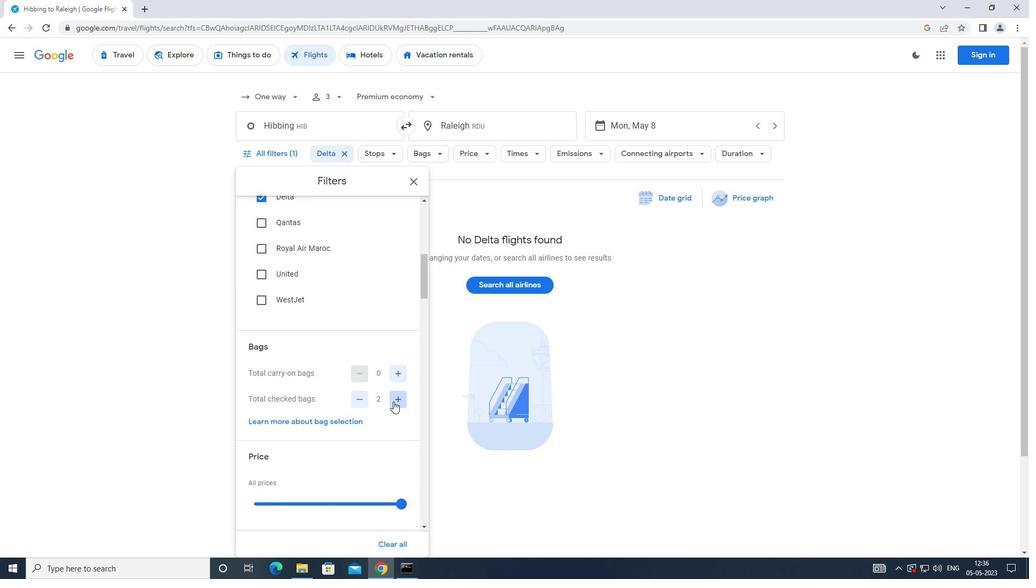 
Action: Mouse pressed left at (393, 401)
Screenshot: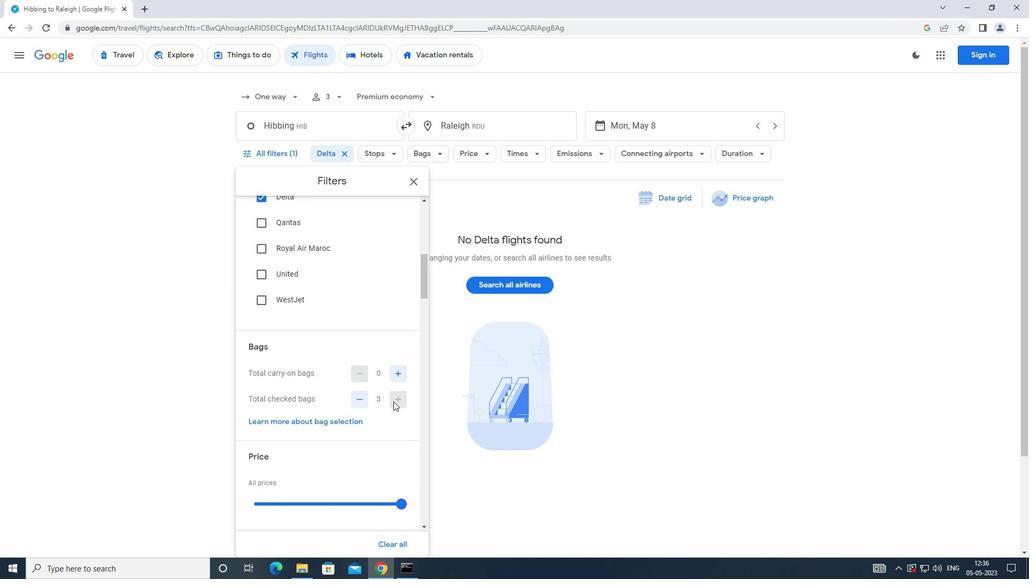 
Action: Mouse pressed left at (393, 401)
Screenshot: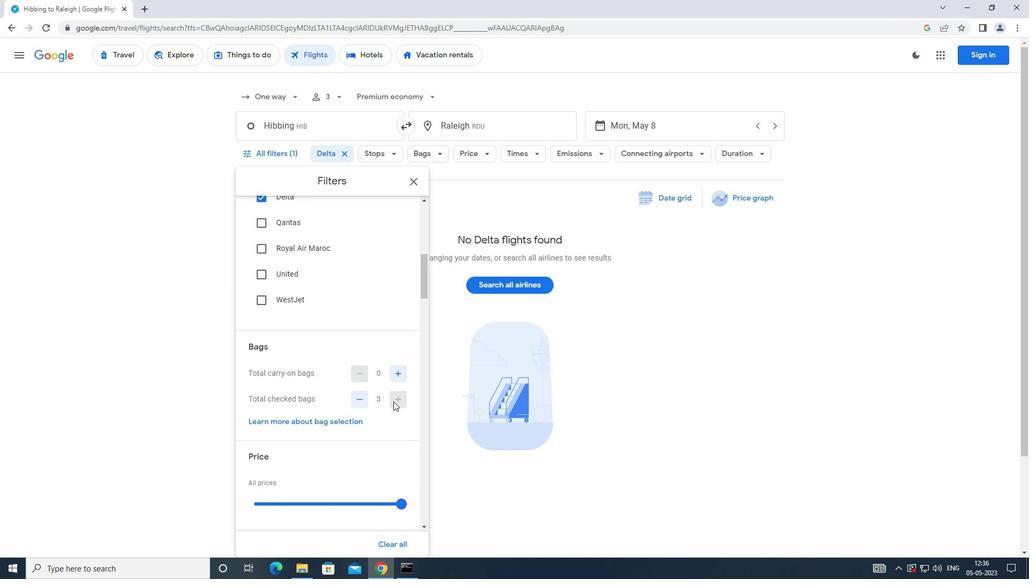 
Action: Mouse moved to (370, 397)
Screenshot: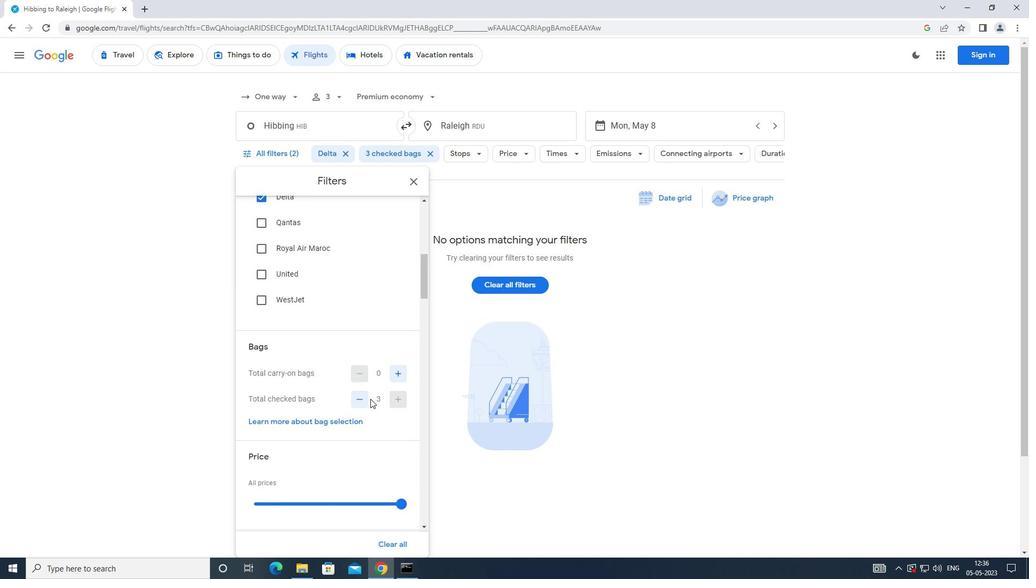 
Action: Mouse scrolled (370, 397) with delta (0, 0)
Screenshot: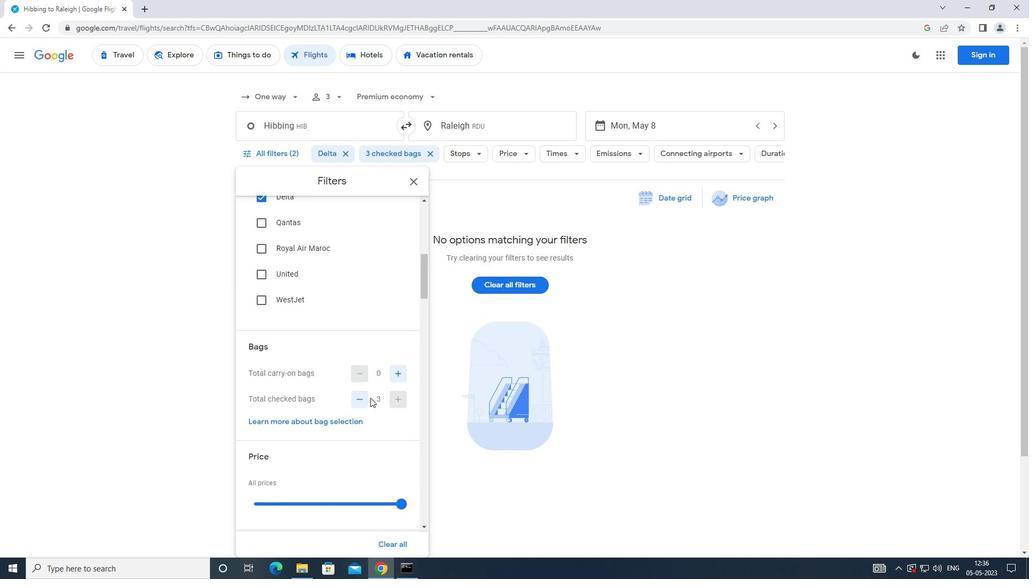 
Action: Mouse scrolled (370, 397) with delta (0, 0)
Screenshot: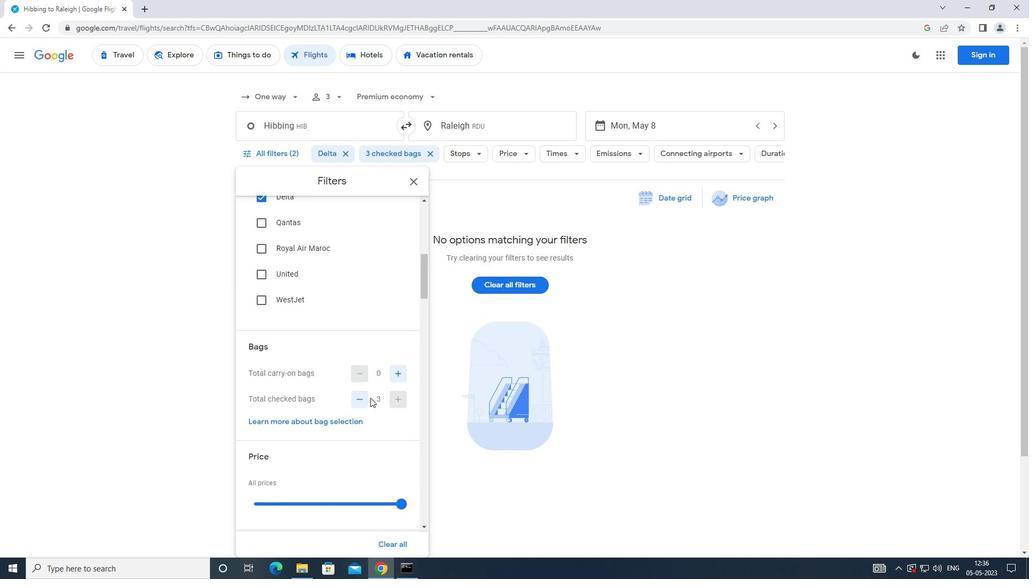 
Action: Mouse scrolled (370, 397) with delta (0, 0)
Screenshot: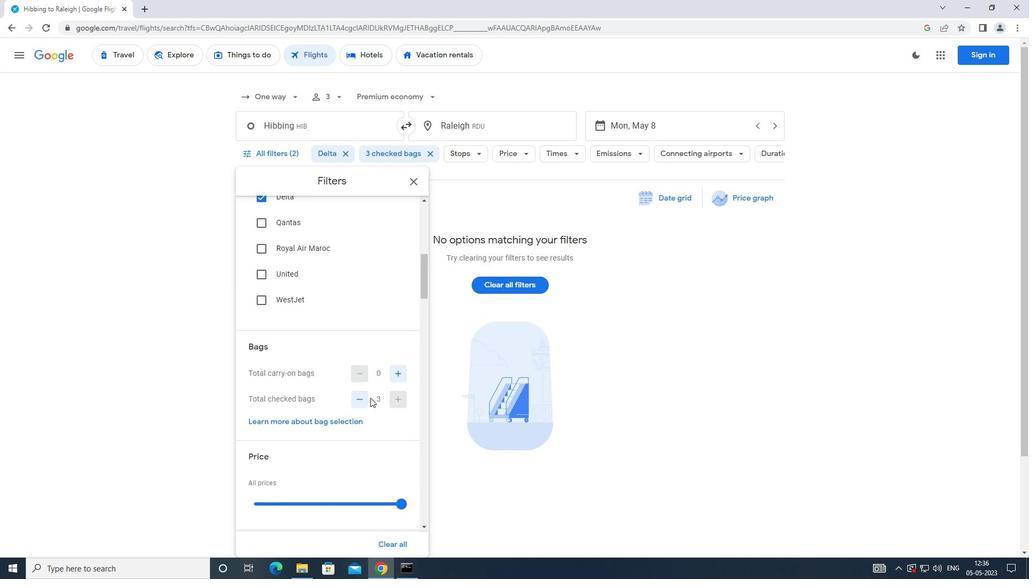
Action: Mouse moved to (401, 342)
Screenshot: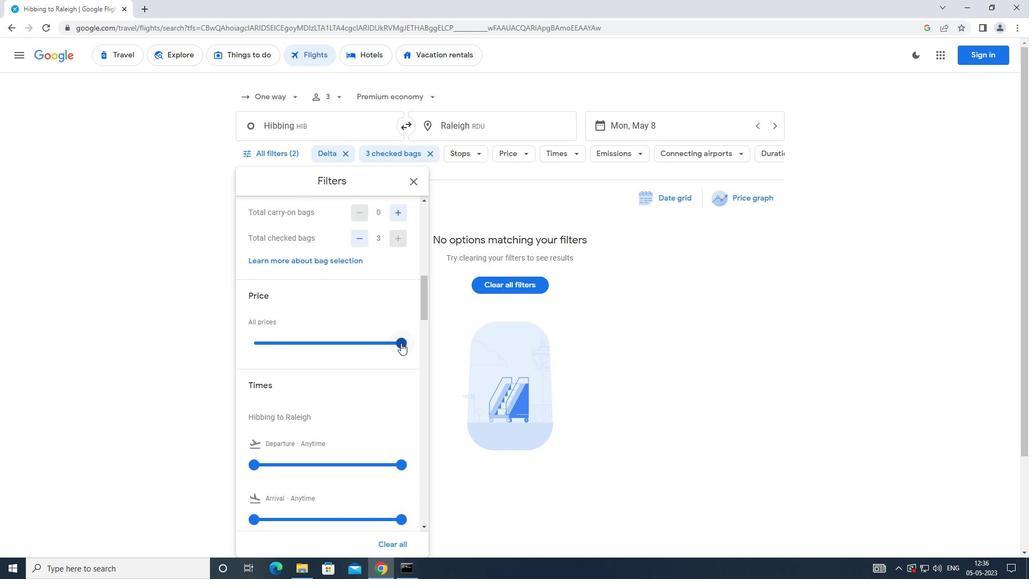 
Action: Mouse pressed left at (401, 342)
Screenshot: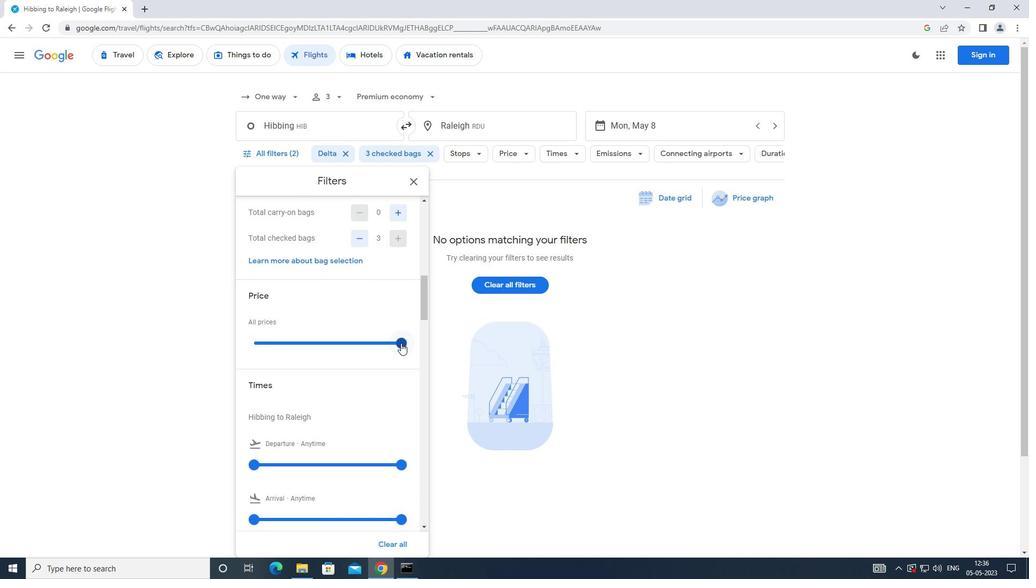 
Action: Mouse moved to (370, 348)
Screenshot: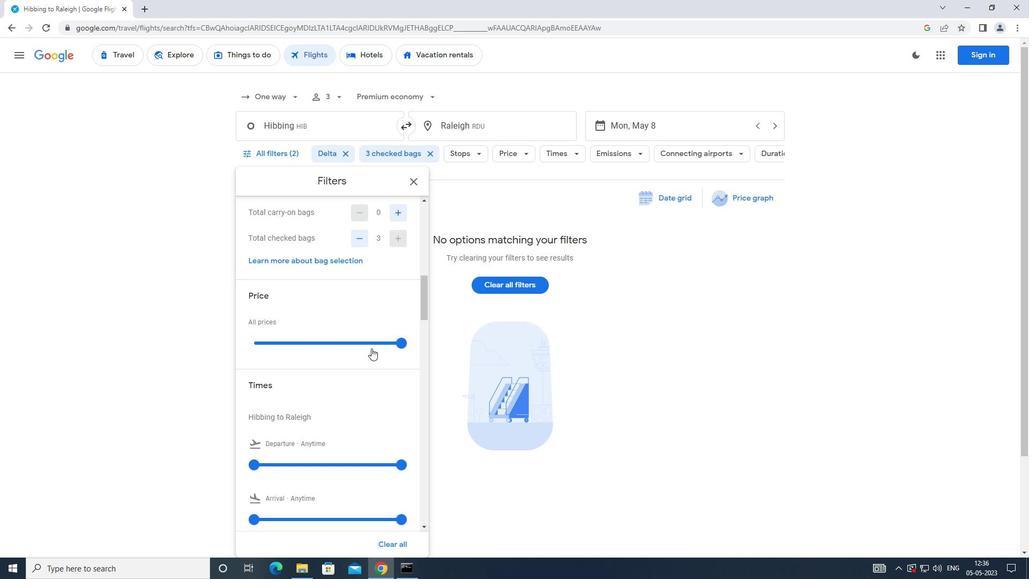 
Action: Mouse scrolled (370, 347) with delta (0, 0)
Screenshot: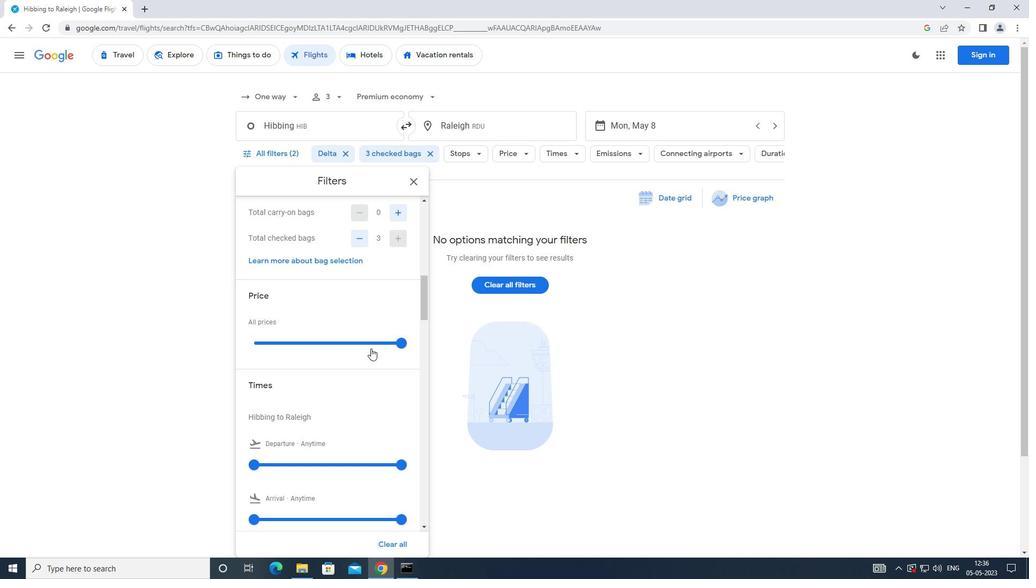 
Action: Mouse scrolled (370, 347) with delta (0, 0)
Screenshot: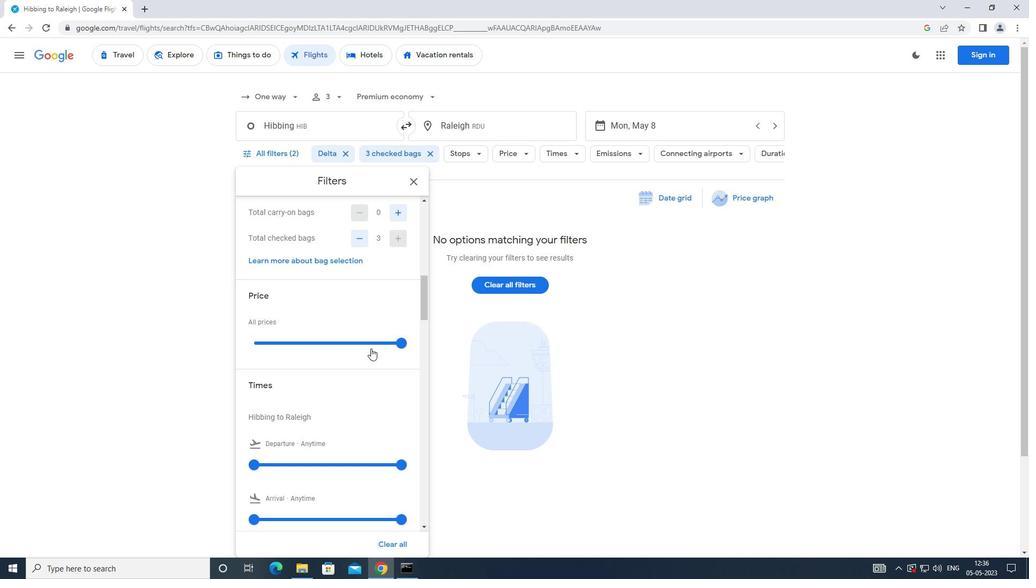 
Action: Mouse moved to (249, 358)
Screenshot: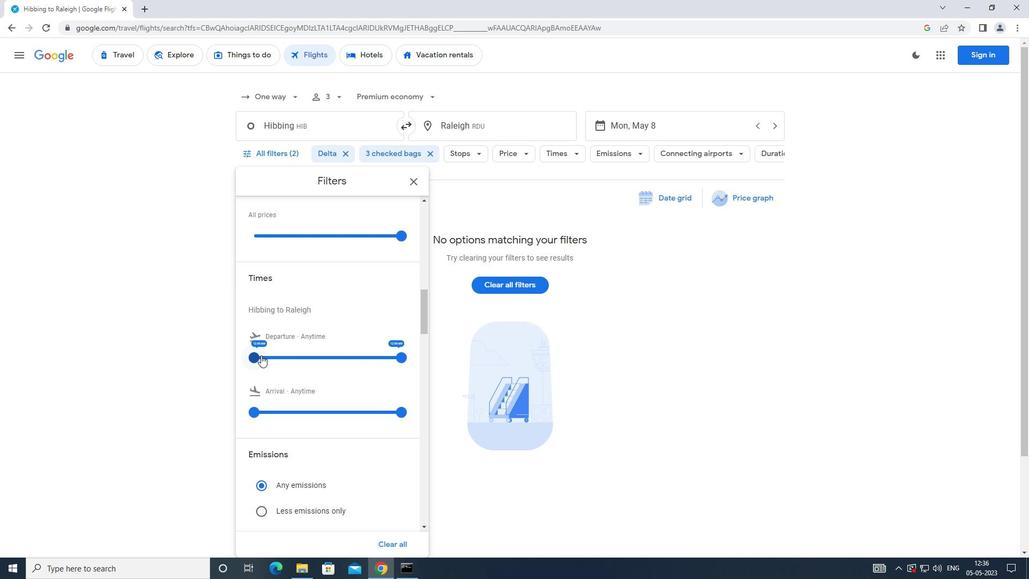 
Action: Mouse pressed left at (249, 358)
Screenshot: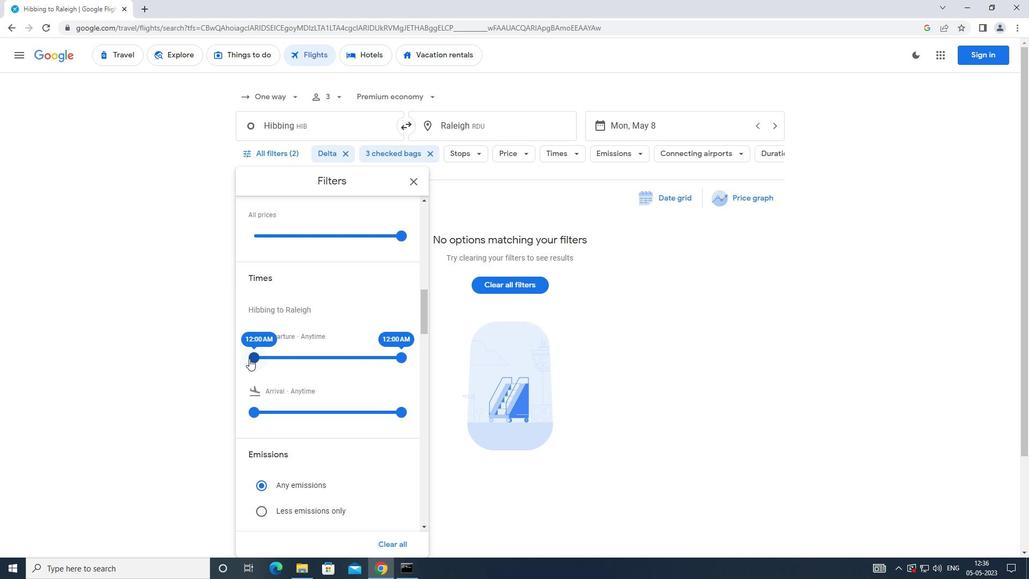 
Action: Mouse moved to (404, 357)
Screenshot: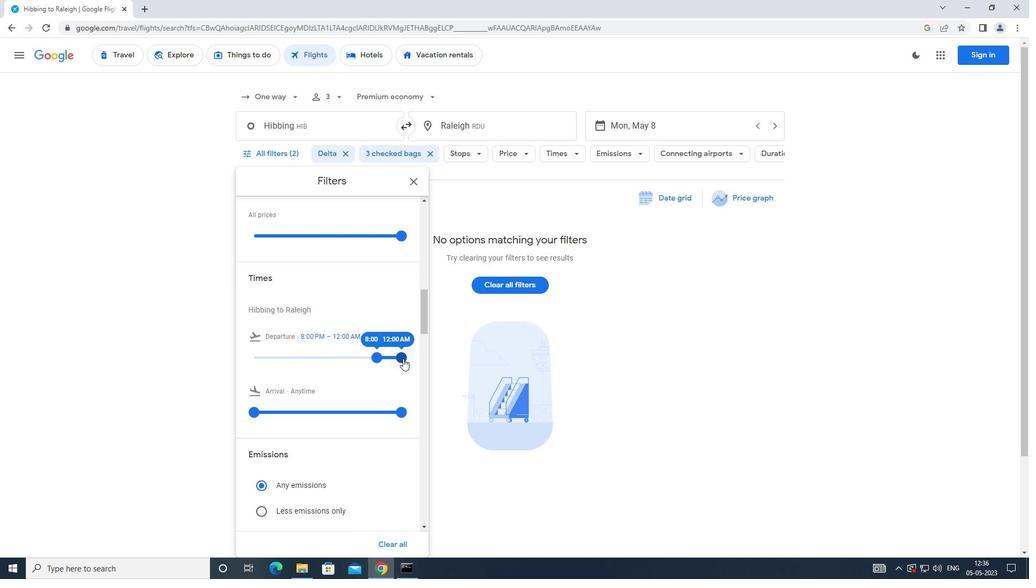 
Action: Mouse pressed left at (404, 357)
Screenshot: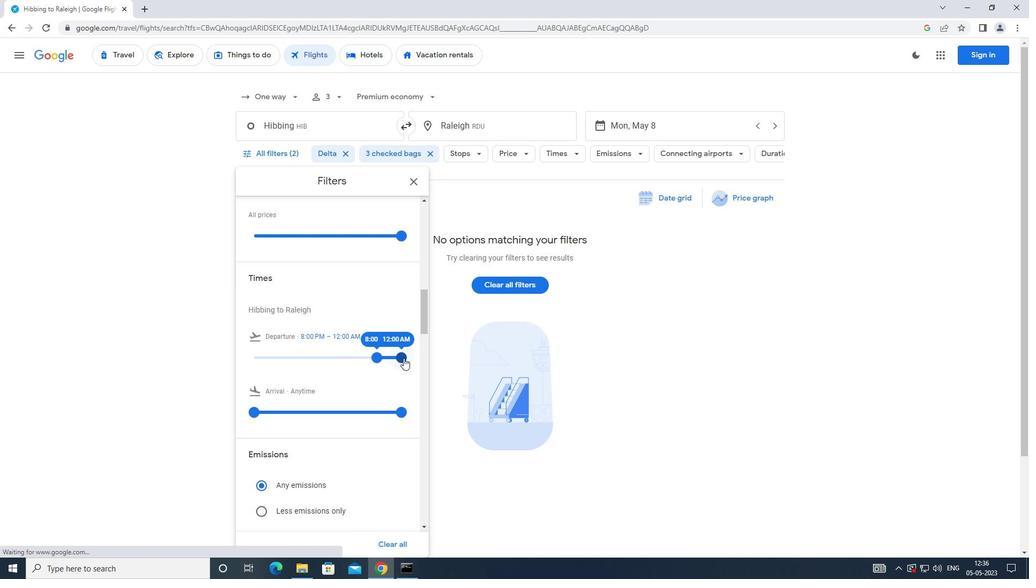 
Action: Mouse moved to (361, 361)
Screenshot: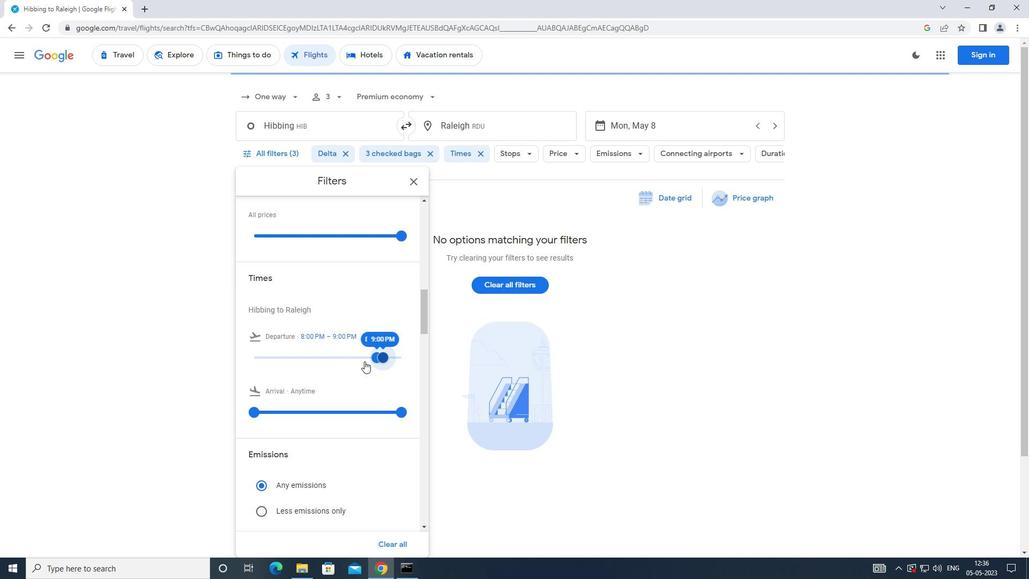 
